 Task: Search one way flight ticket for 3 adults in first from Omaha: Eppley Airfield to Gillette: Gillette Campbell County Airport on 5-1-2023. Choice of flights is Frontier. Number of bags: 11 checked bags. Price is upto 82000. Outbound departure time preference is 22:15.
Action: Mouse moved to (223, 343)
Screenshot: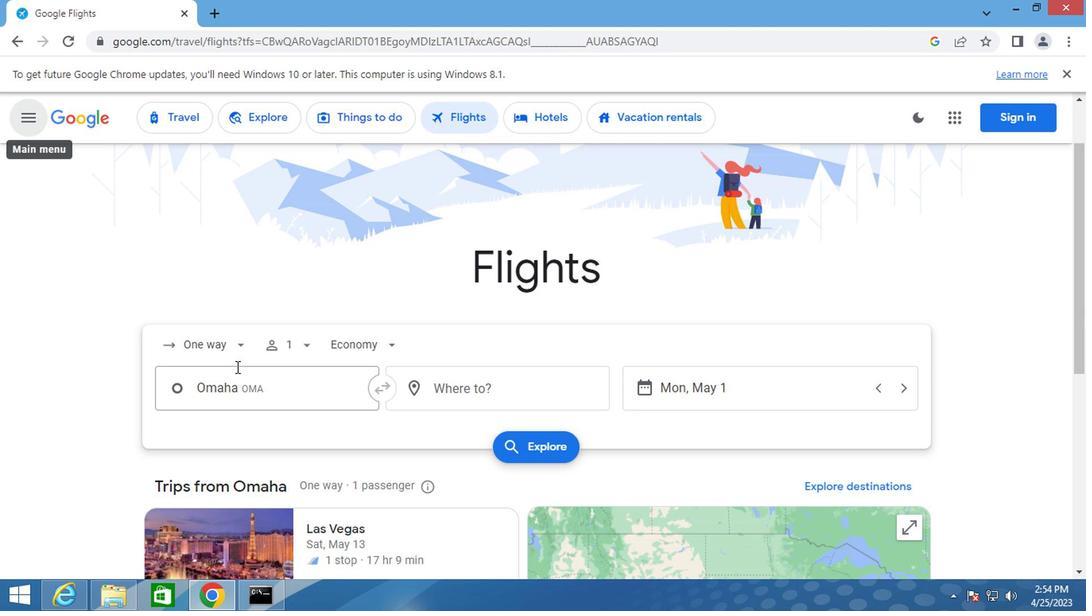 
Action: Mouse pressed left at (223, 343)
Screenshot: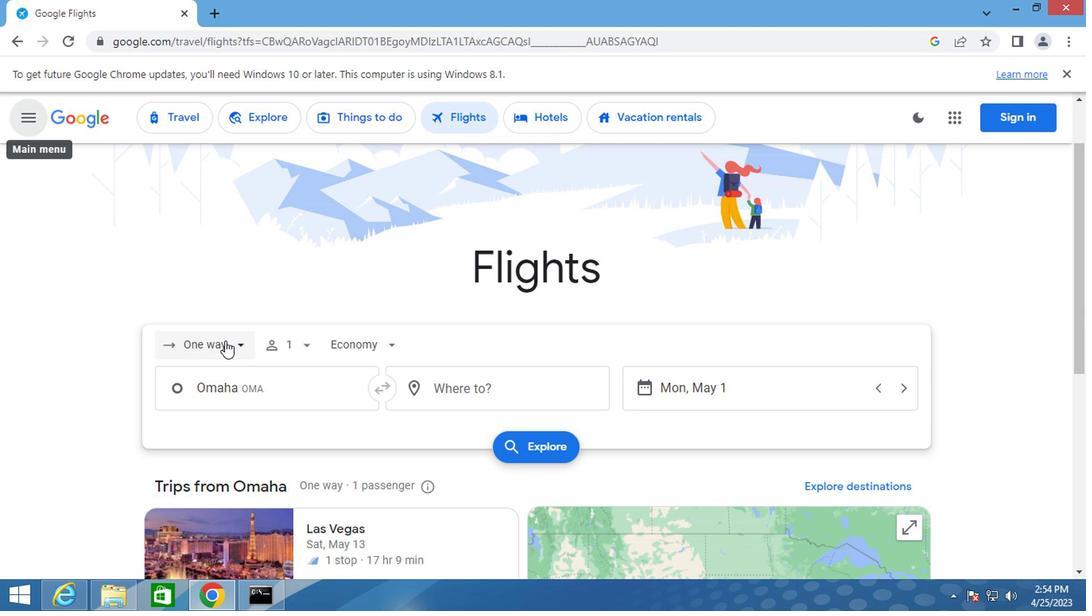 
Action: Mouse moved to (199, 420)
Screenshot: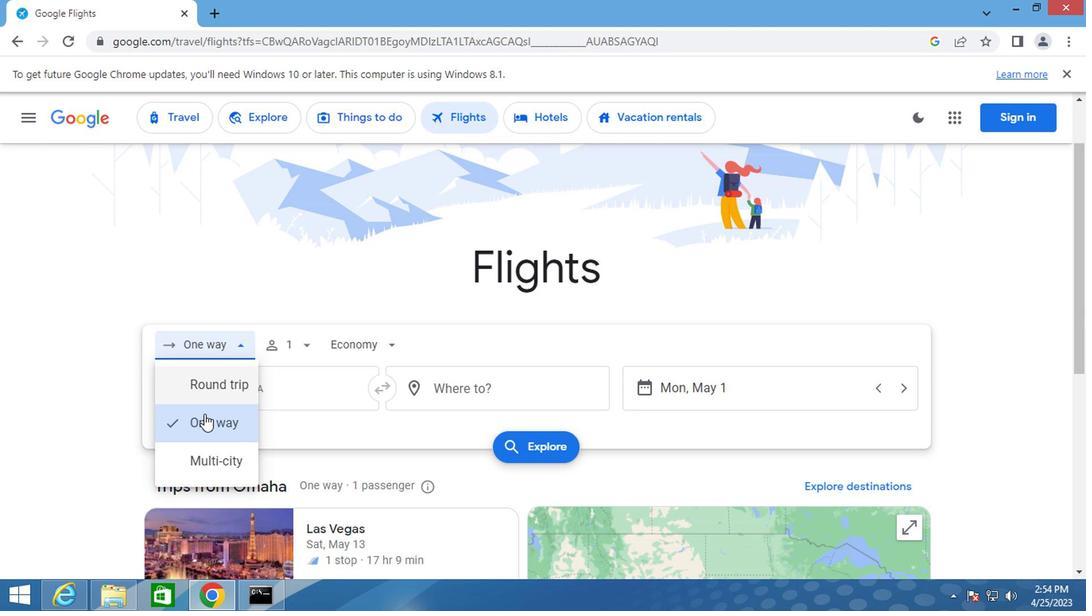 
Action: Mouse pressed left at (199, 420)
Screenshot: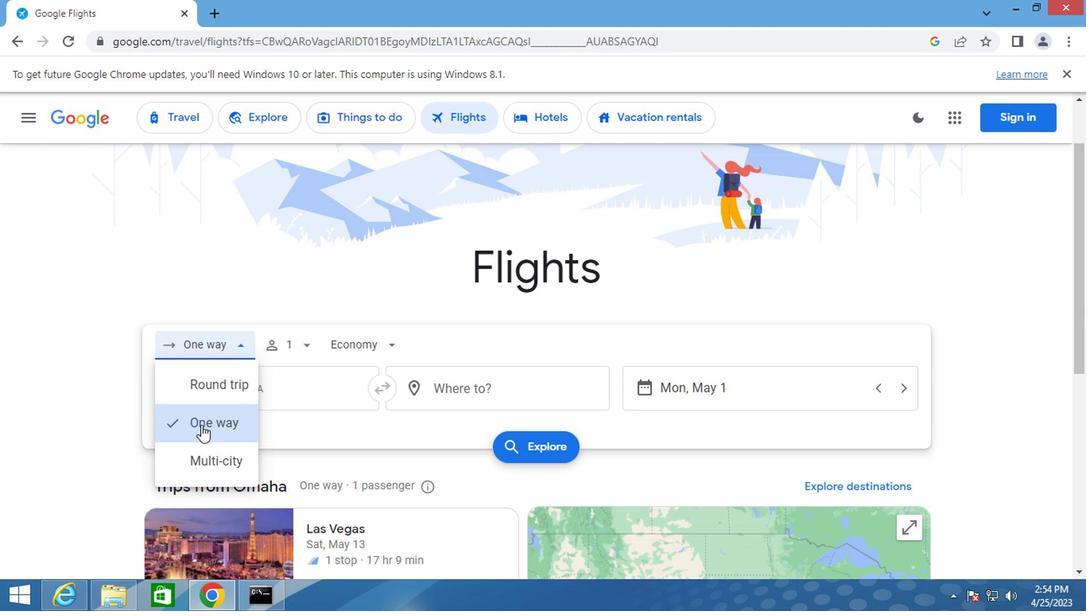 
Action: Mouse moved to (307, 349)
Screenshot: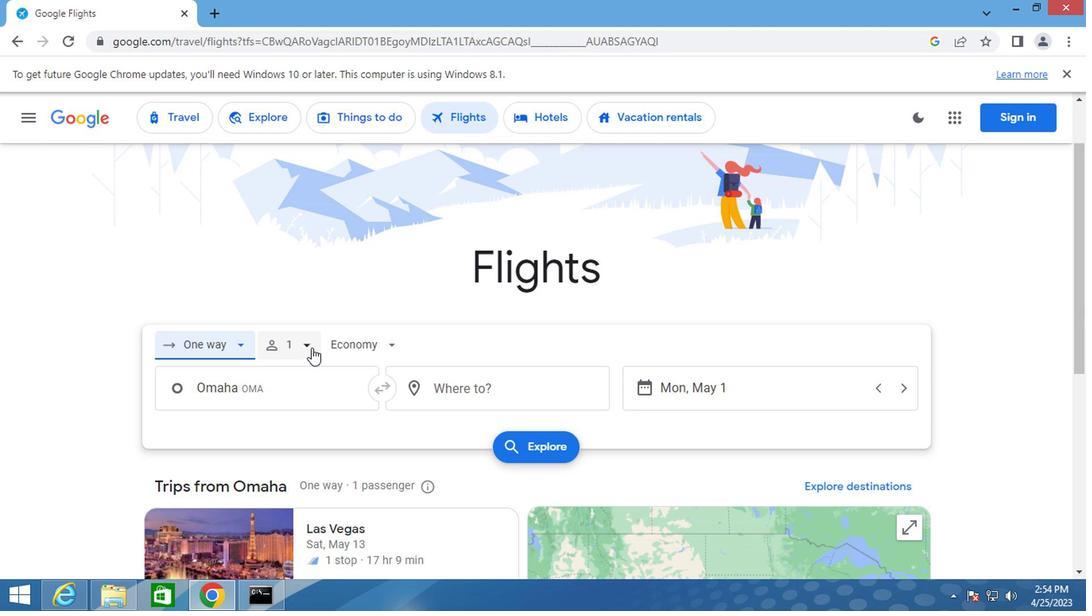 
Action: Mouse pressed left at (307, 349)
Screenshot: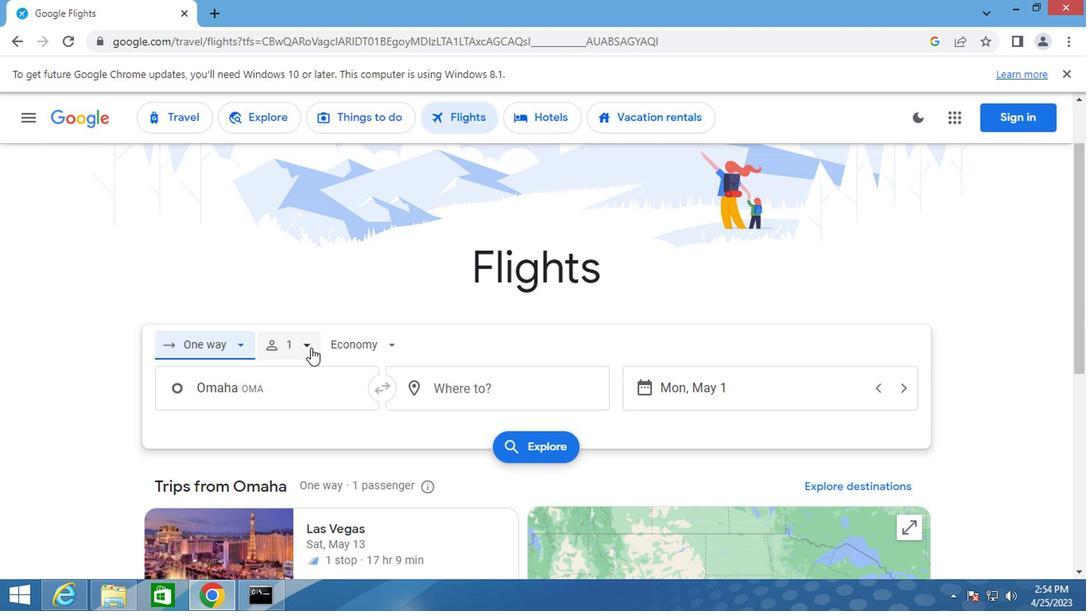 
Action: Mouse moved to (417, 380)
Screenshot: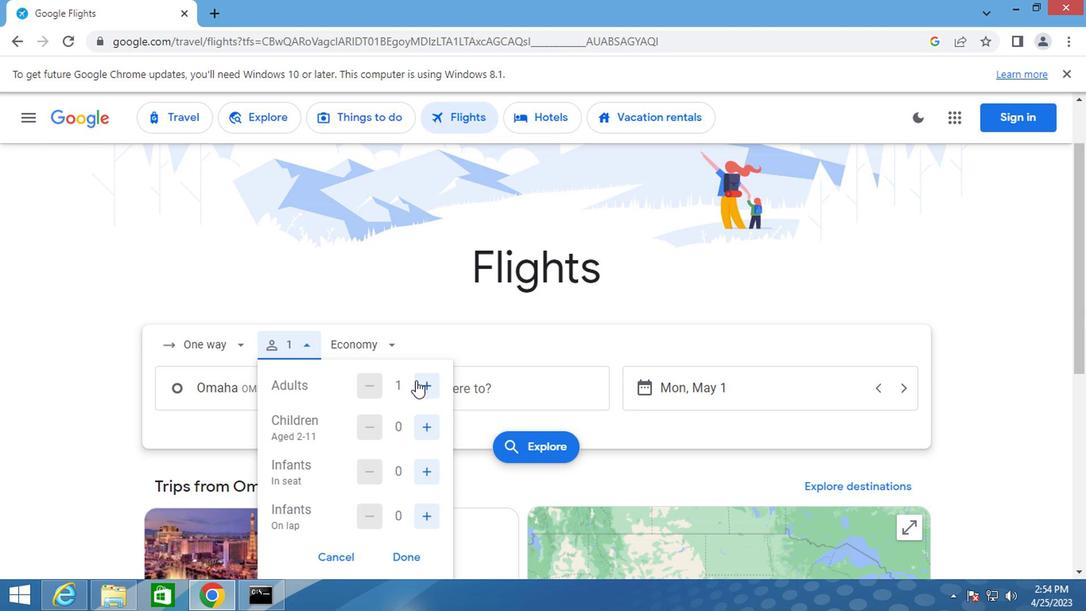 
Action: Mouse pressed left at (417, 380)
Screenshot: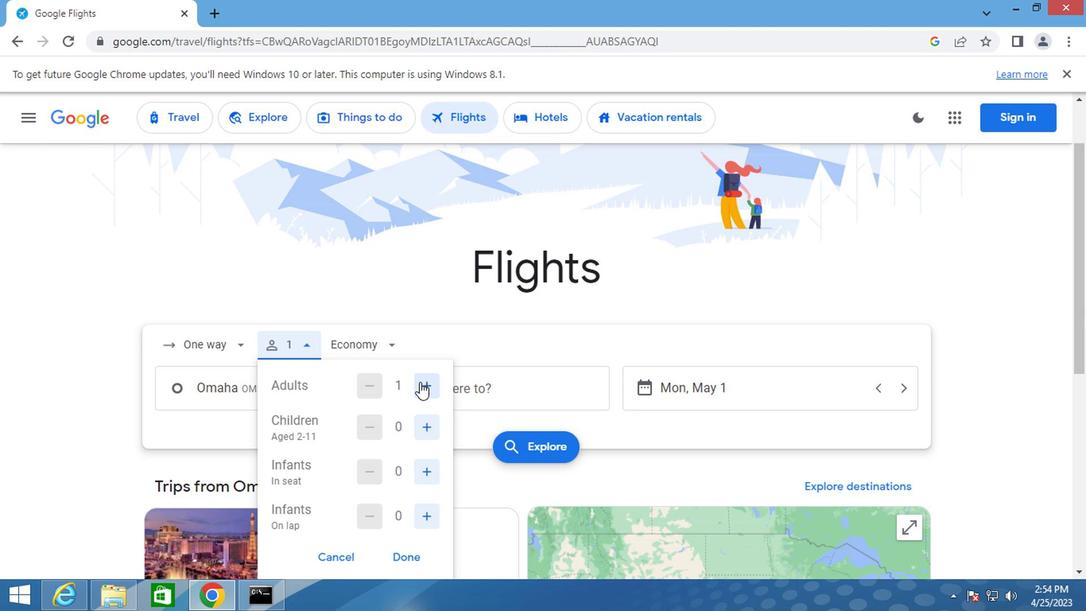 
Action: Mouse pressed left at (417, 380)
Screenshot: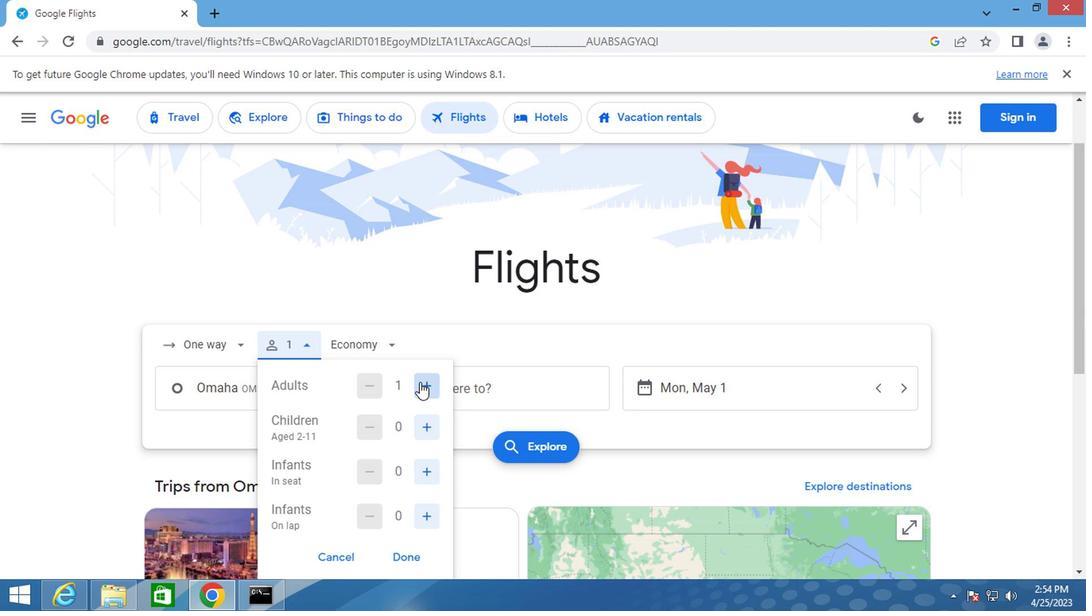 
Action: Mouse moved to (370, 353)
Screenshot: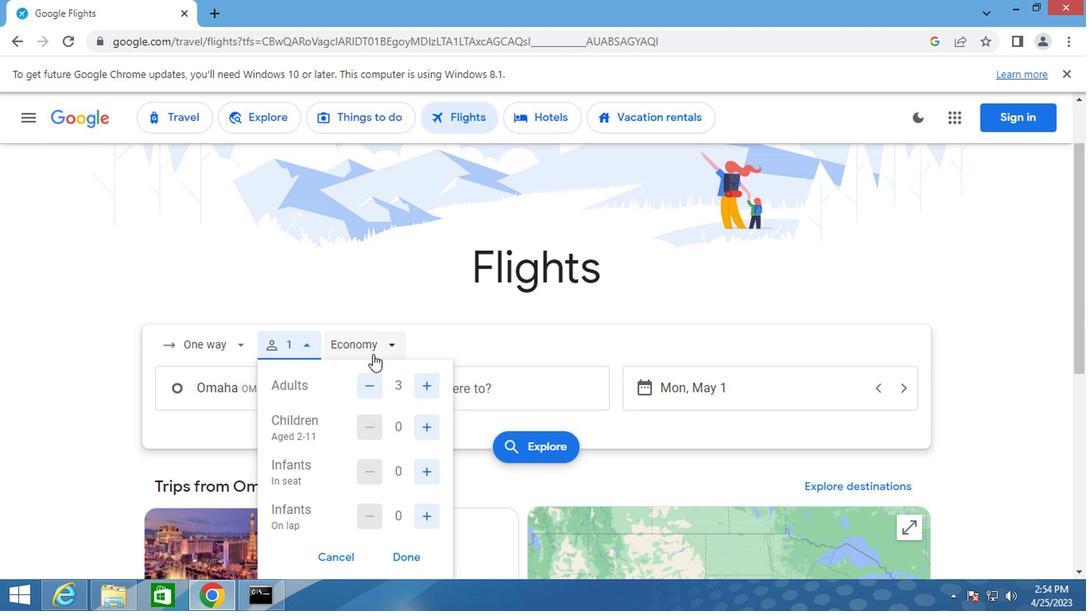 
Action: Mouse pressed left at (370, 353)
Screenshot: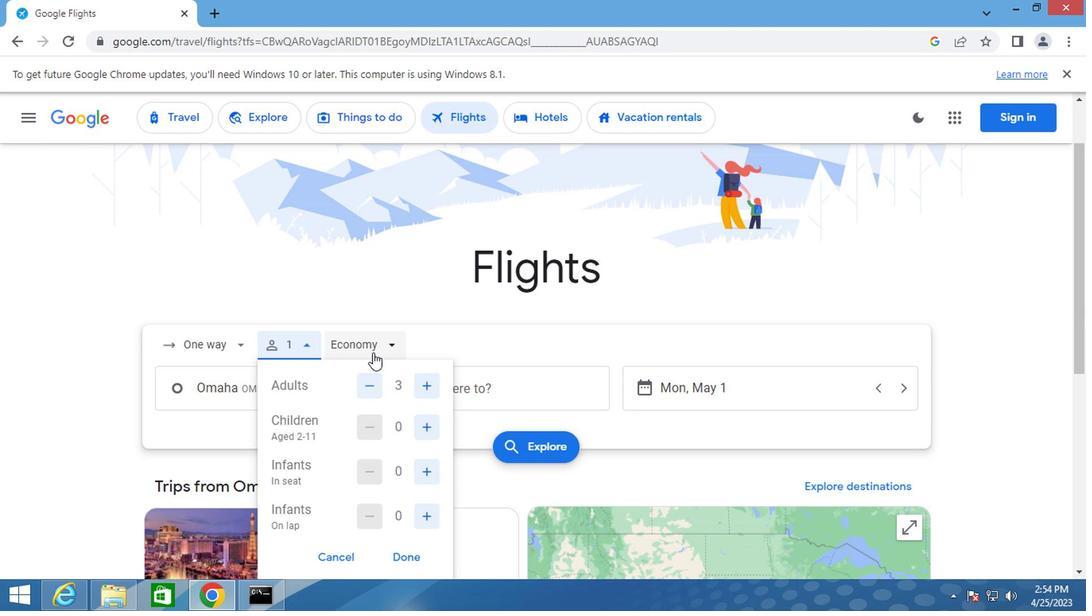 
Action: Mouse moved to (374, 499)
Screenshot: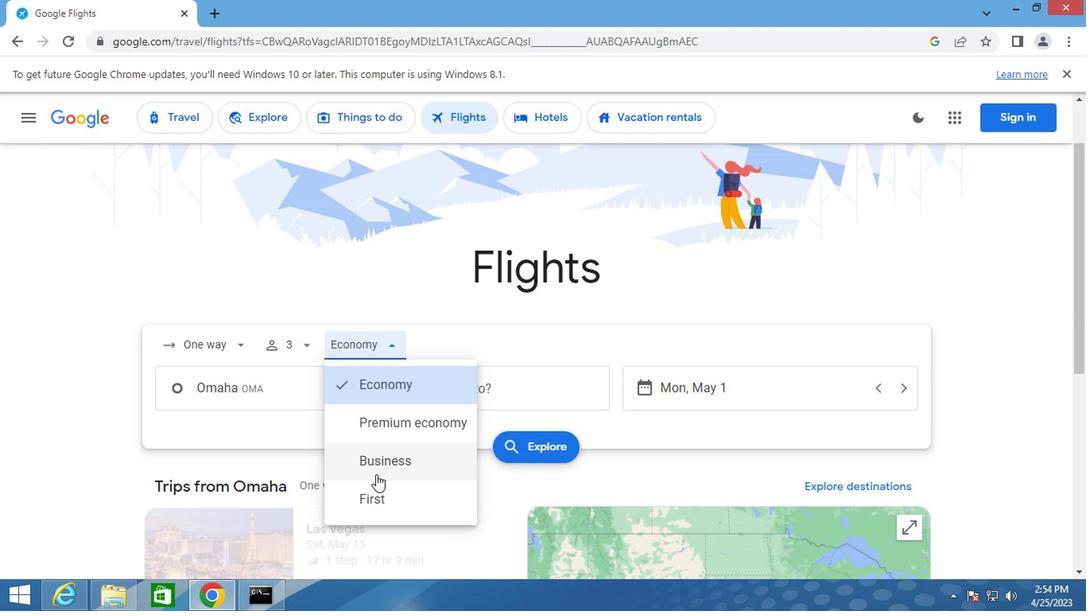
Action: Mouse pressed left at (374, 499)
Screenshot: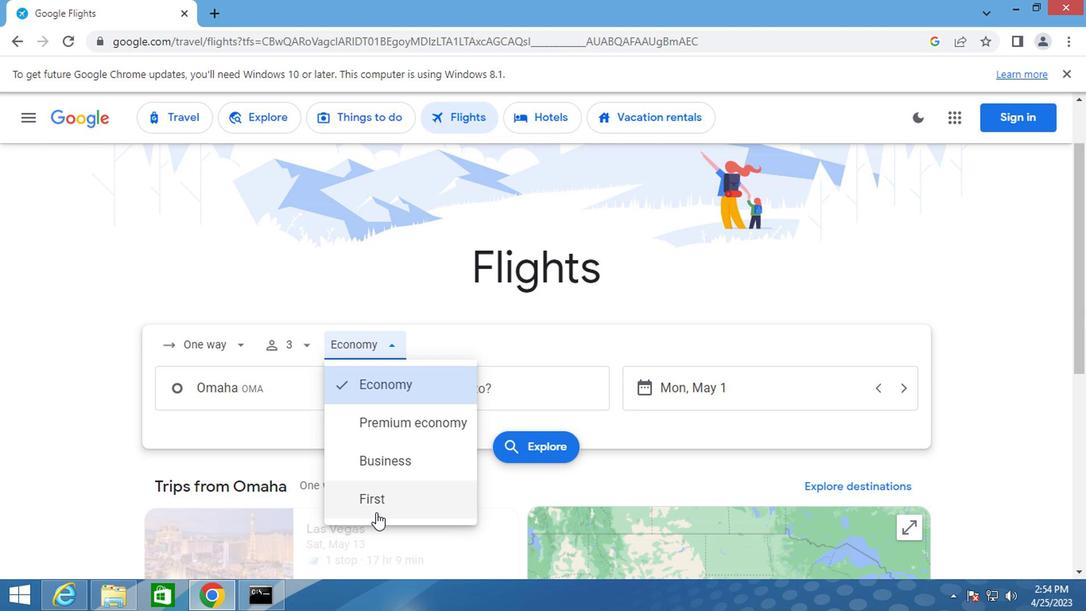 
Action: Mouse moved to (258, 401)
Screenshot: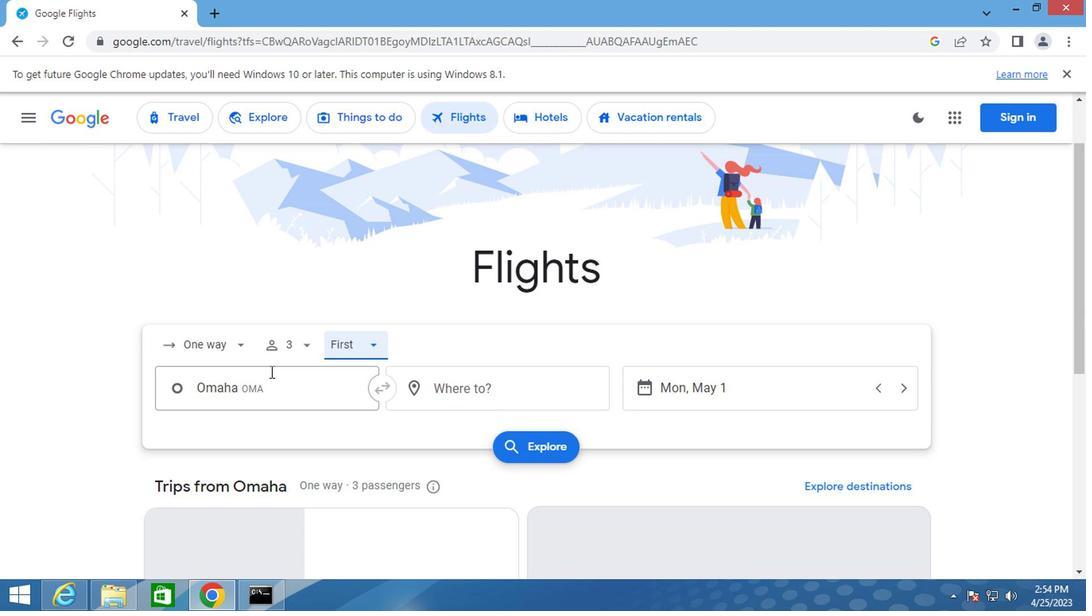 
Action: Mouse pressed left at (258, 401)
Screenshot: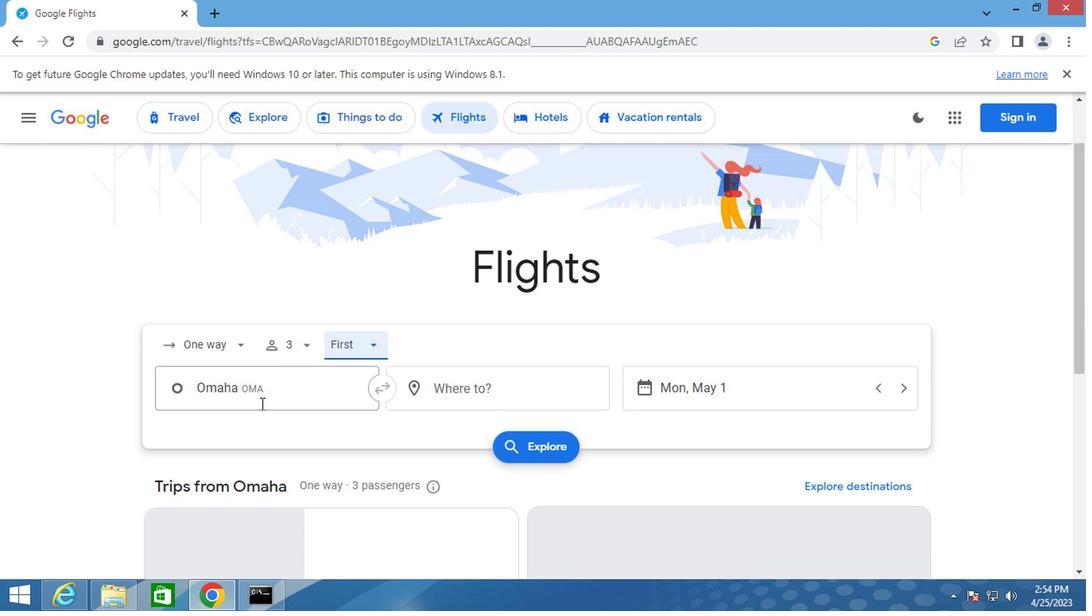 
Action: Key pressed omag<Key.backspace>ha
Screenshot: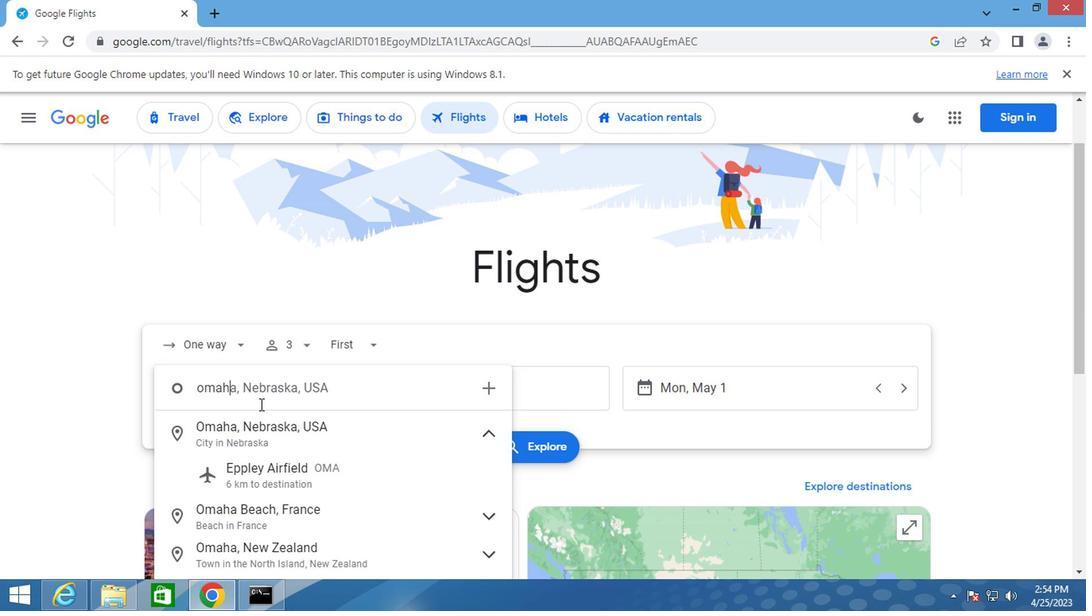 
Action: Mouse moved to (269, 456)
Screenshot: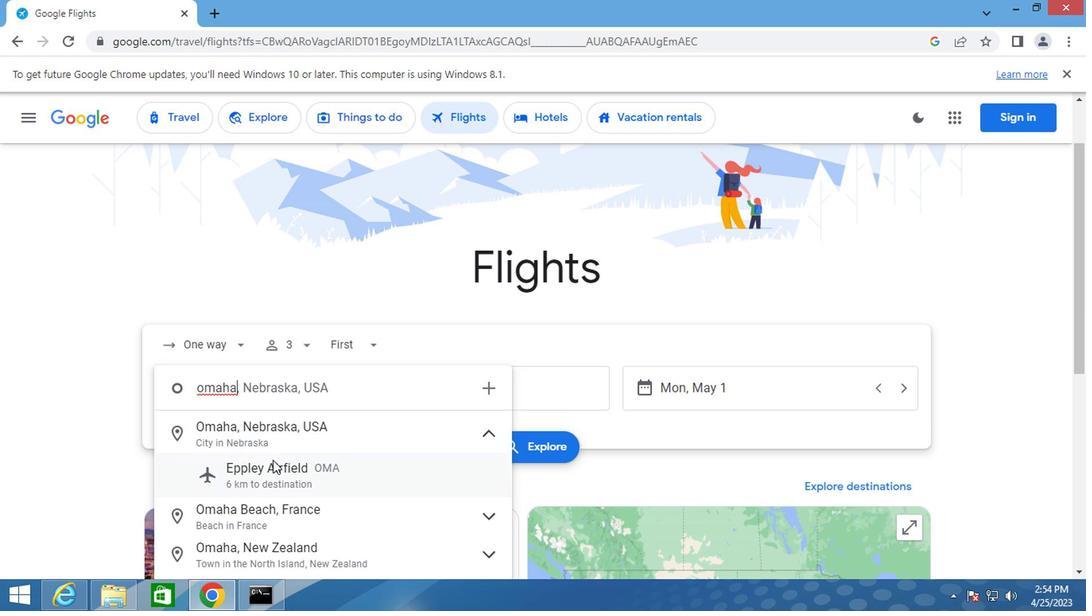 
Action: Mouse pressed left at (269, 456)
Screenshot: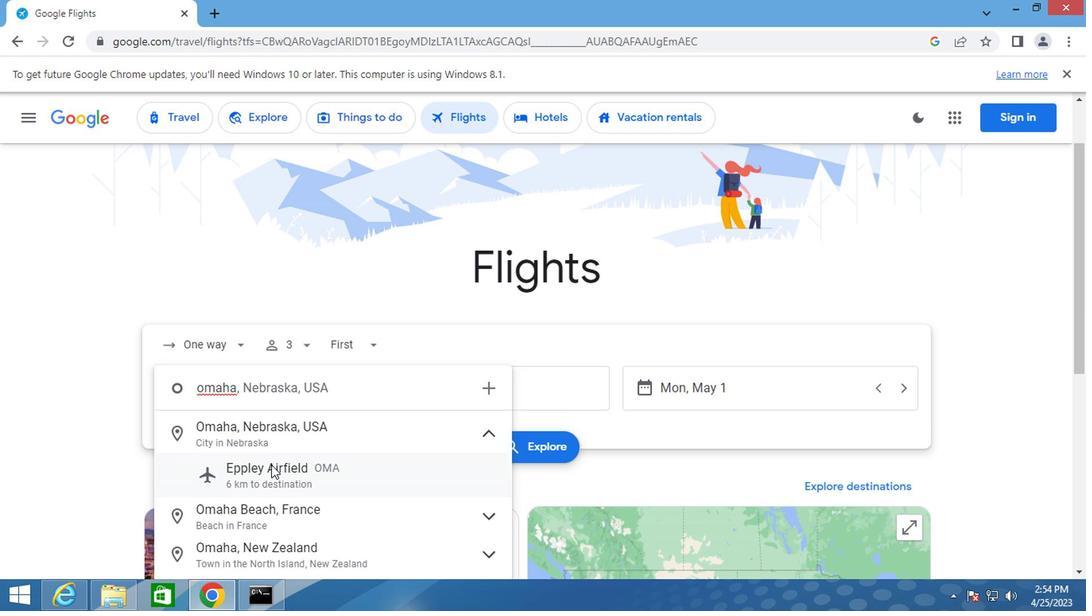 
Action: Mouse moved to (457, 391)
Screenshot: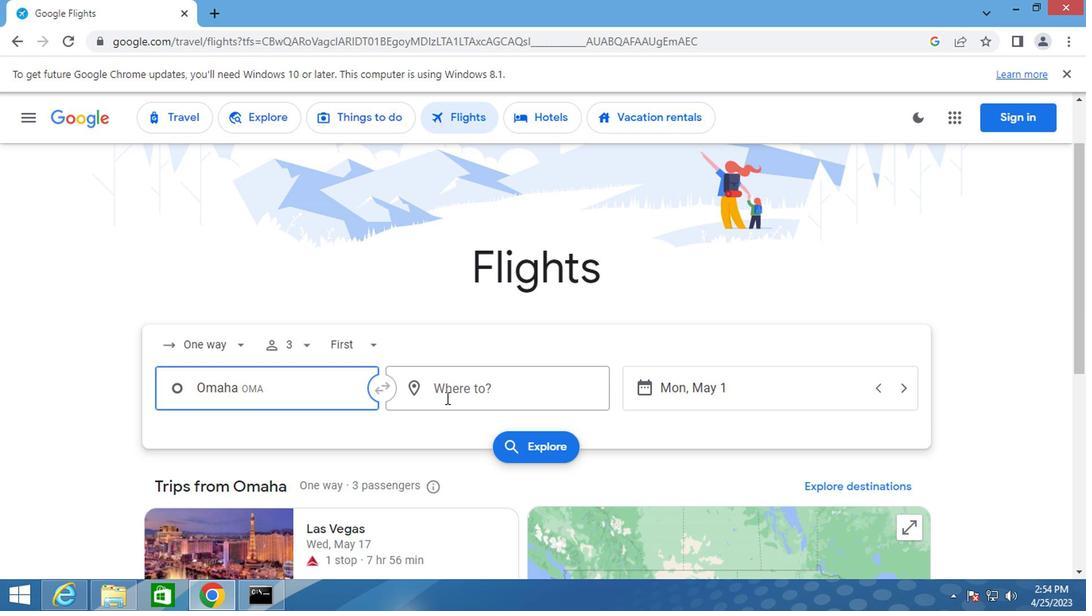 
Action: Mouse pressed left at (457, 391)
Screenshot: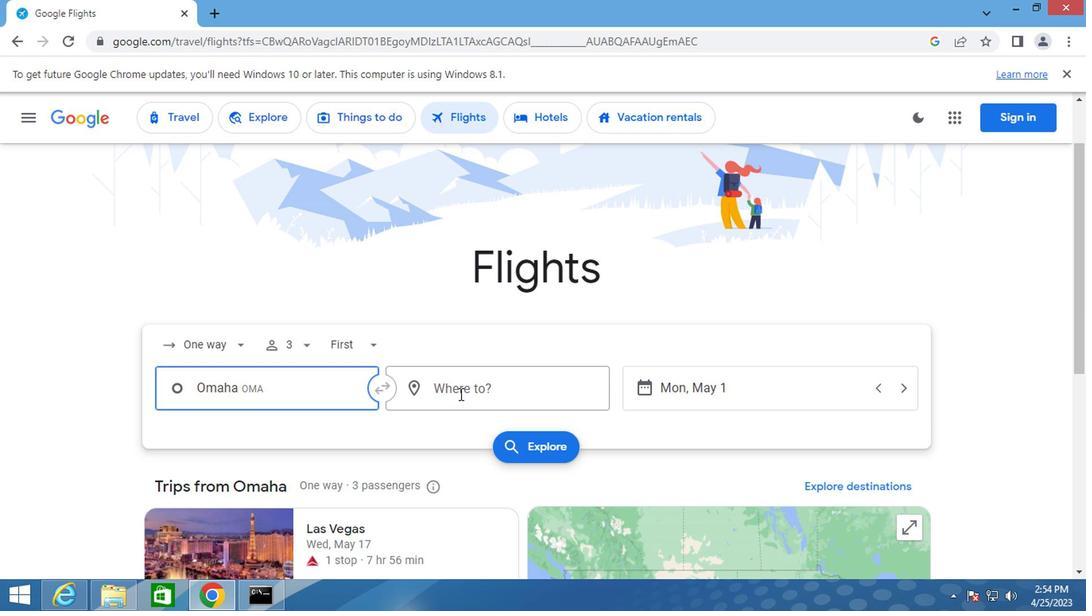 
Action: Key pressed gillette
Screenshot: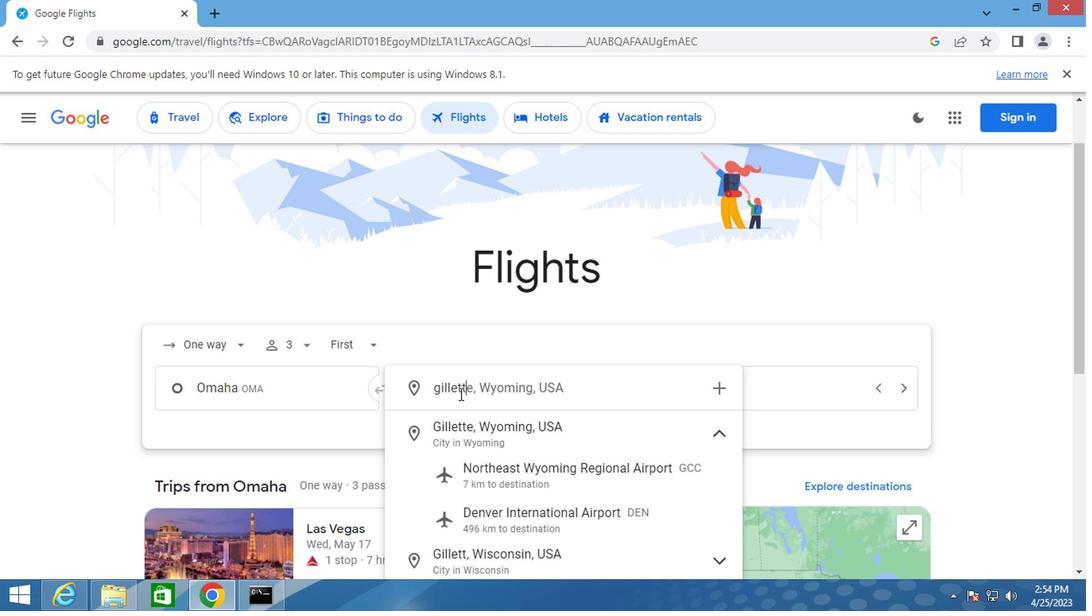 
Action: Mouse moved to (497, 456)
Screenshot: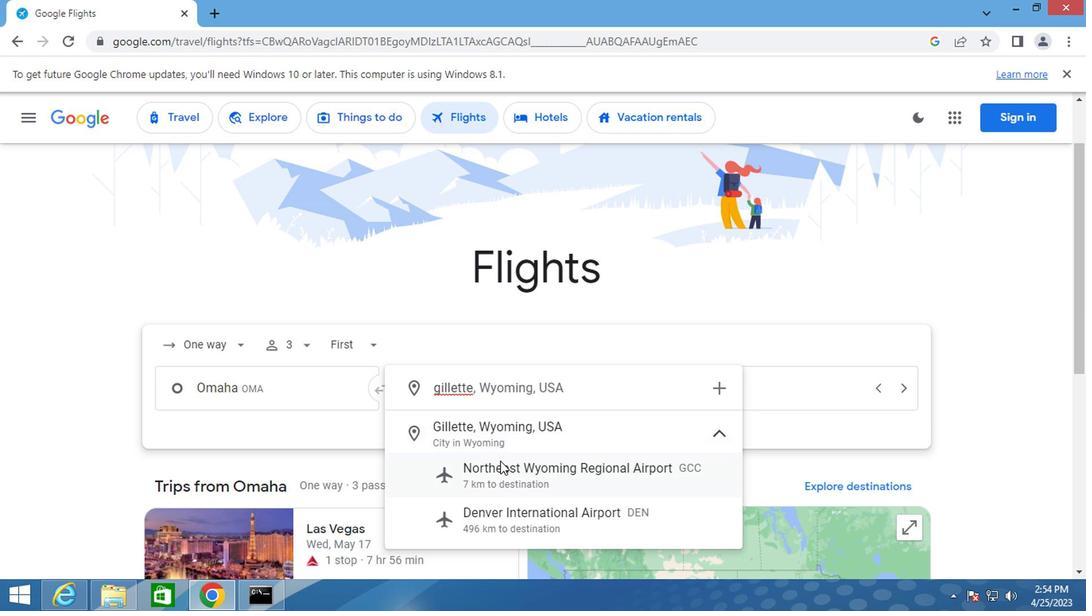 
Action: Mouse pressed left at (497, 456)
Screenshot: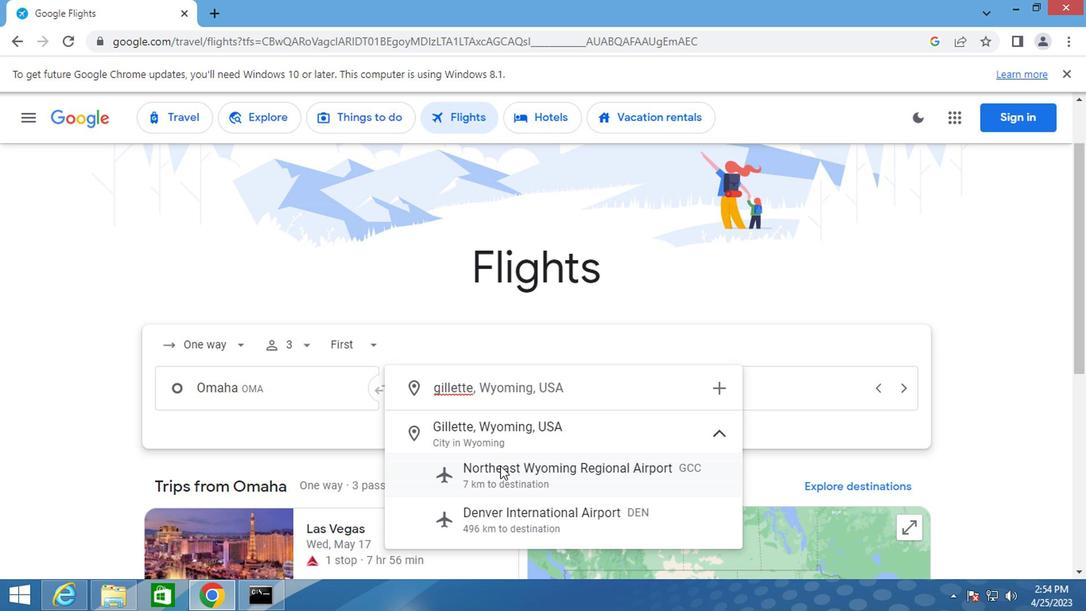 
Action: Mouse moved to (670, 391)
Screenshot: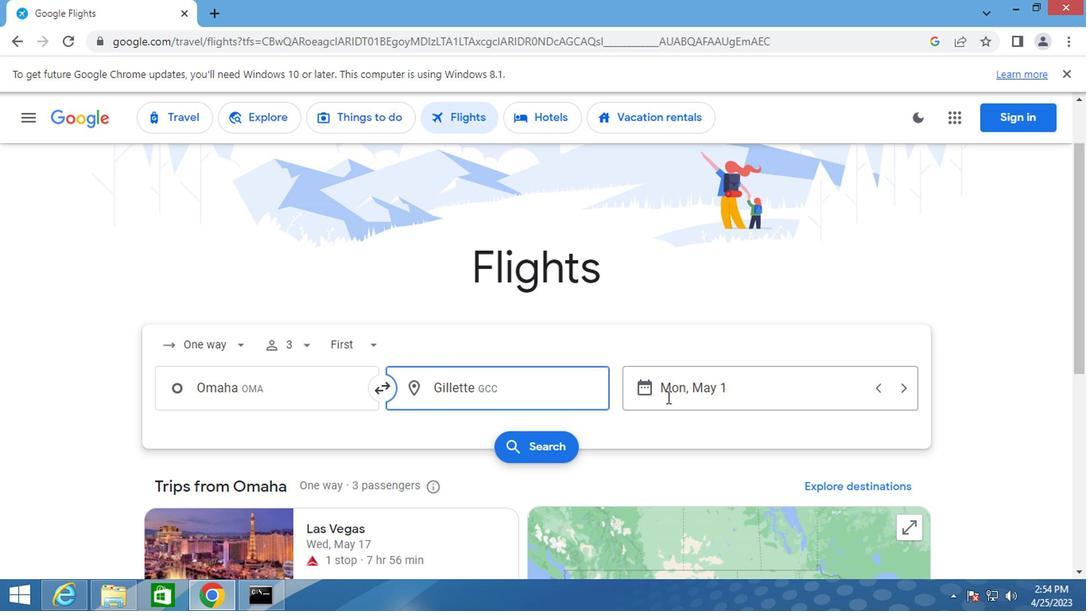 
Action: Mouse pressed left at (670, 391)
Screenshot: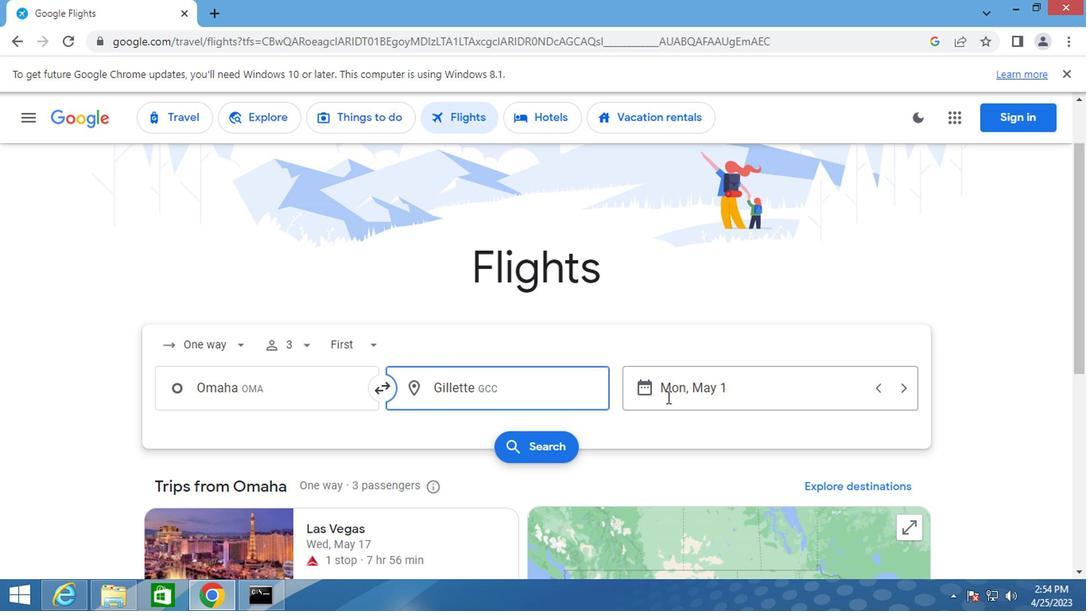 
Action: Mouse moved to (695, 302)
Screenshot: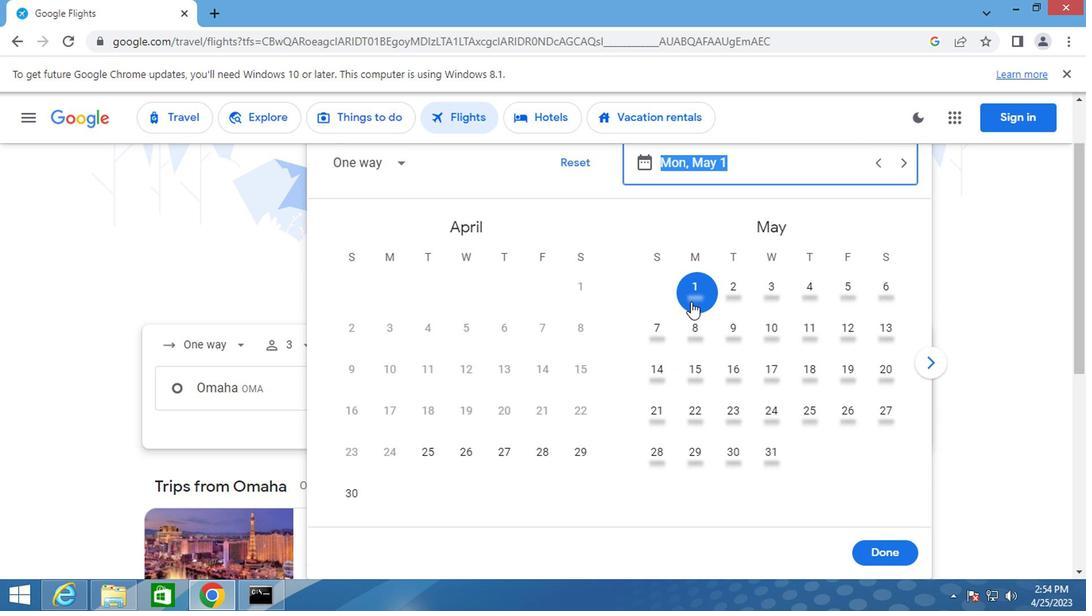 
Action: Mouse pressed left at (695, 302)
Screenshot: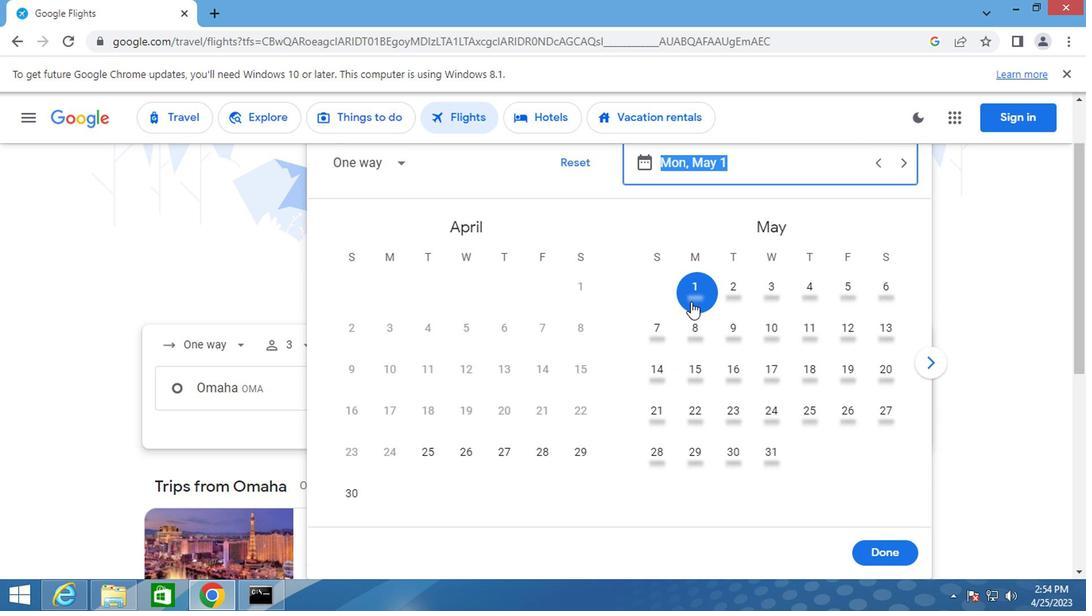 
Action: Mouse moved to (872, 531)
Screenshot: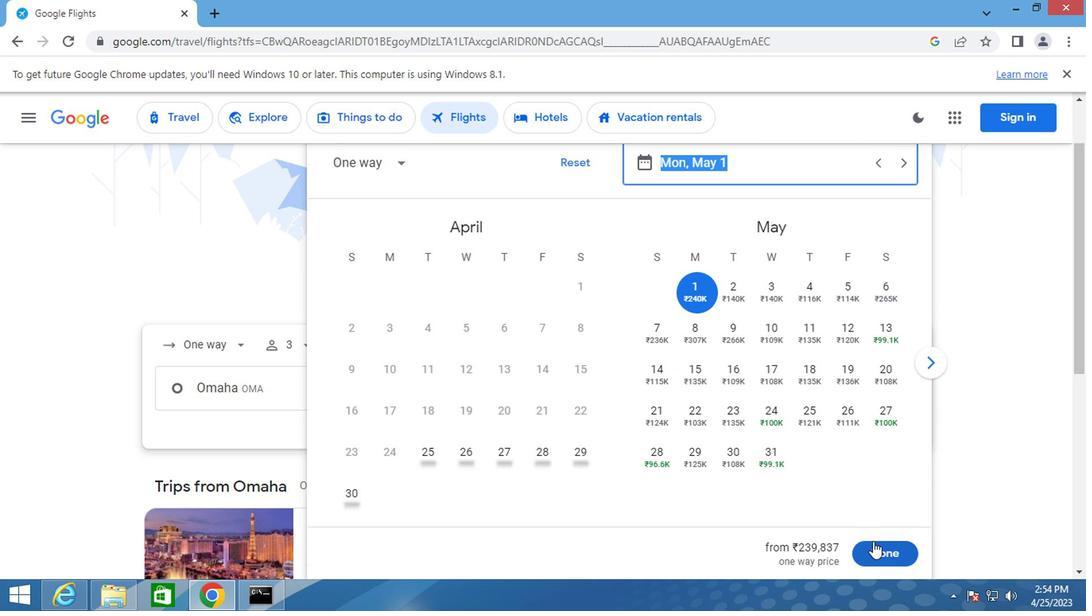 
Action: Mouse pressed left at (872, 531)
Screenshot: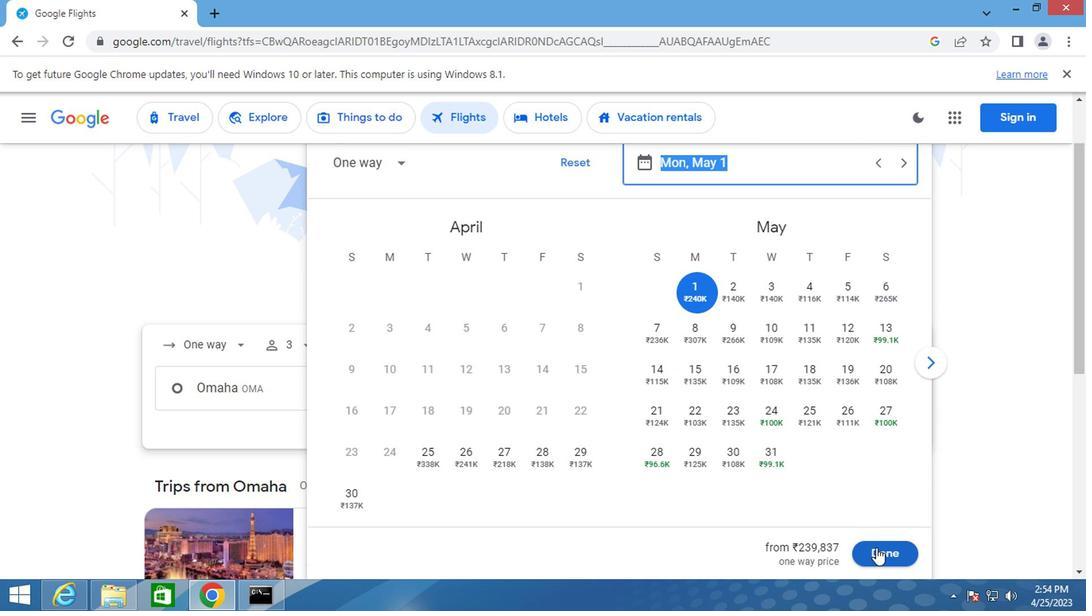 
Action: Mouse moved to (538, 440)
Screenshot: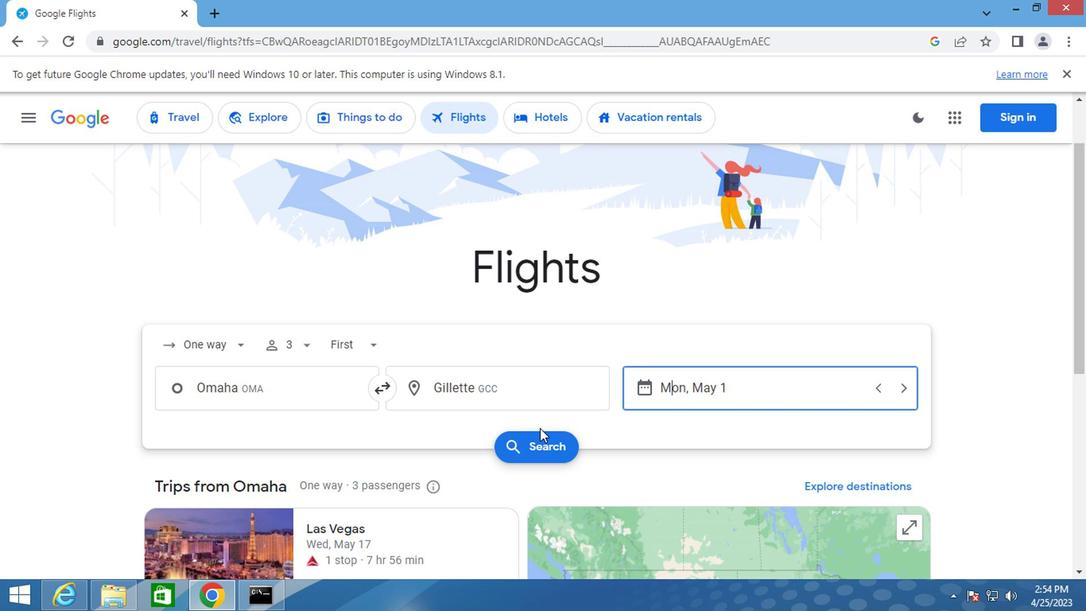 
Action: Mouse pressed left at (538, 440)
Screenshot: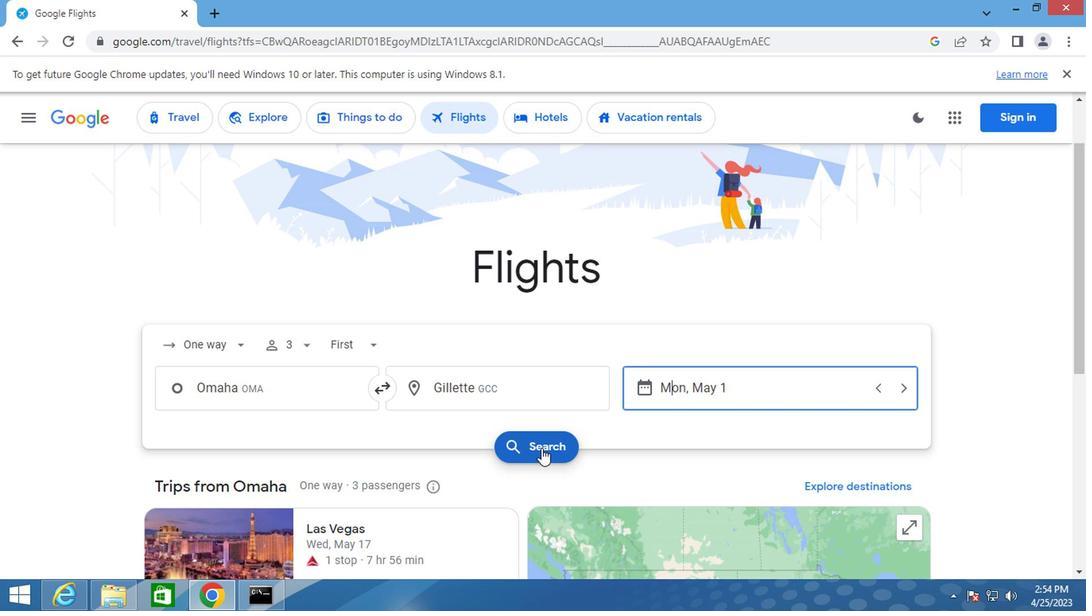 
Action: Mouse moved to (170, 271)
Screenshot: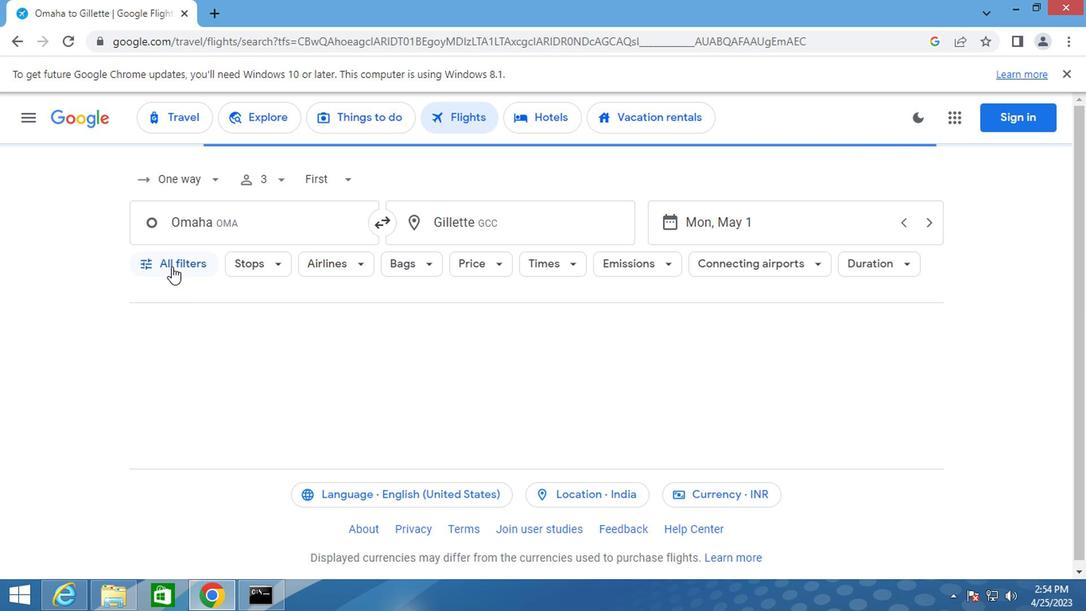 
Action: Mouse pressed left at (170, 271)
Screenshot: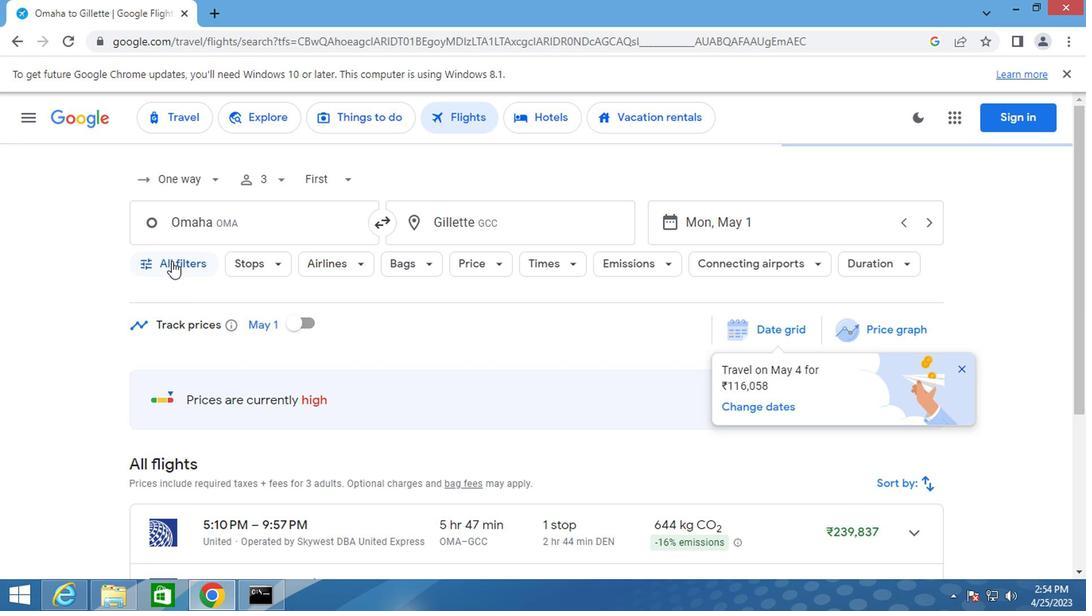 
Action: Mouse moved to (221, 404)
Screenshot: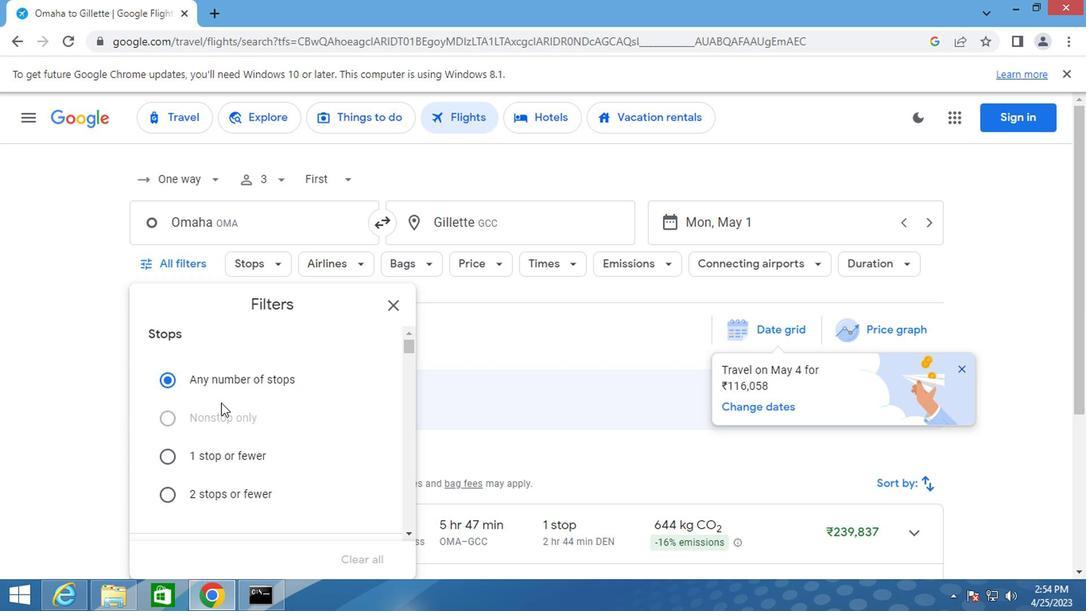 
Action: Mouse scrolled (221, 403) with delta (0, 0)
Screenshot: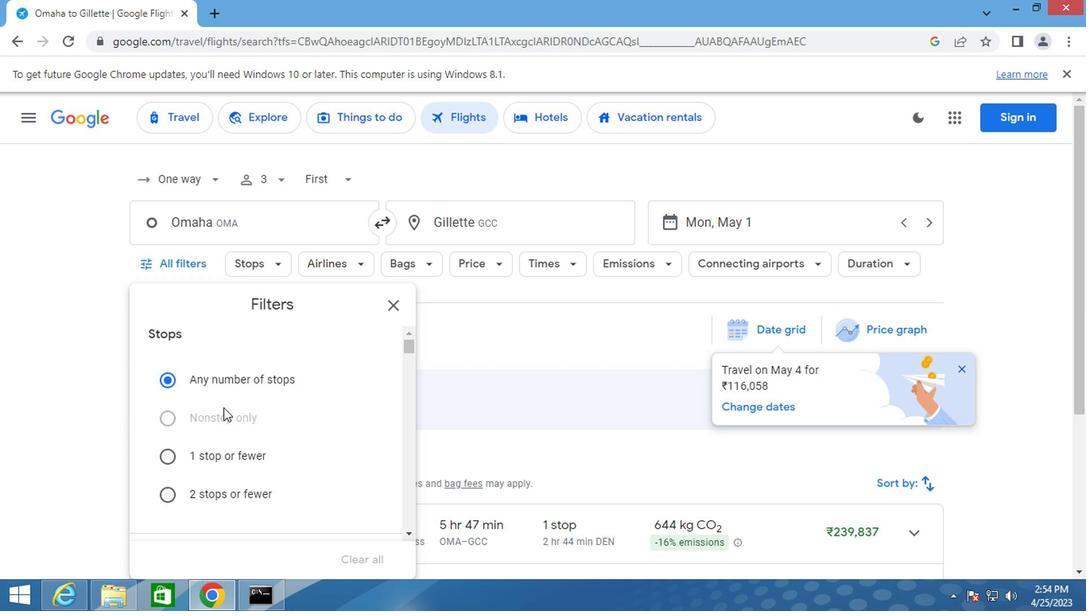 
Action: Mouse scrolled (221, 403) with delta (0, 0)
Screenshot: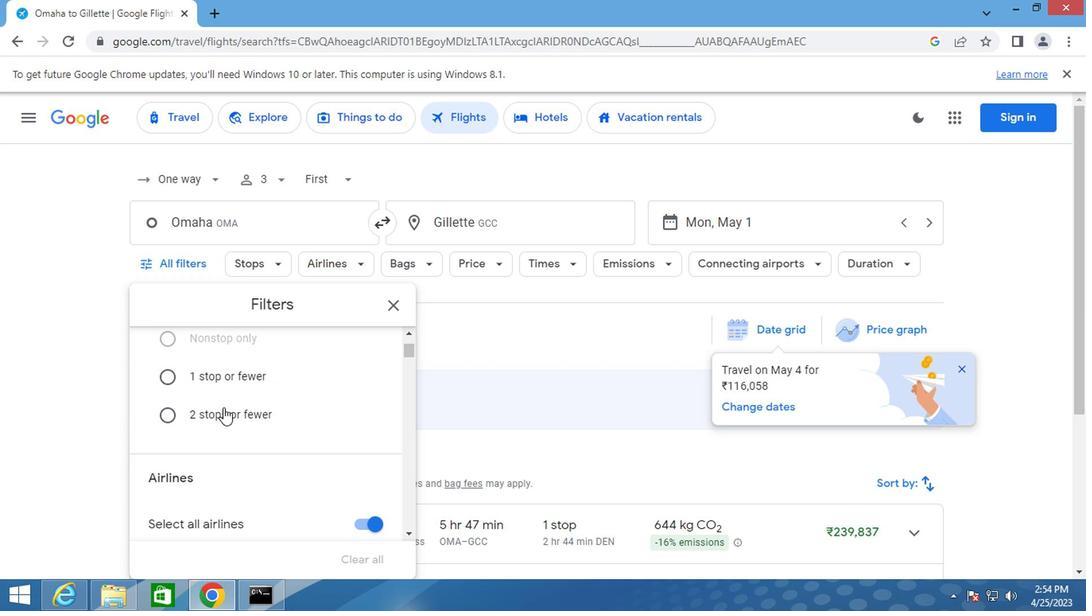 
Action: Mouse scrolled (221, 403) with delta (0, 0)
Screenshot: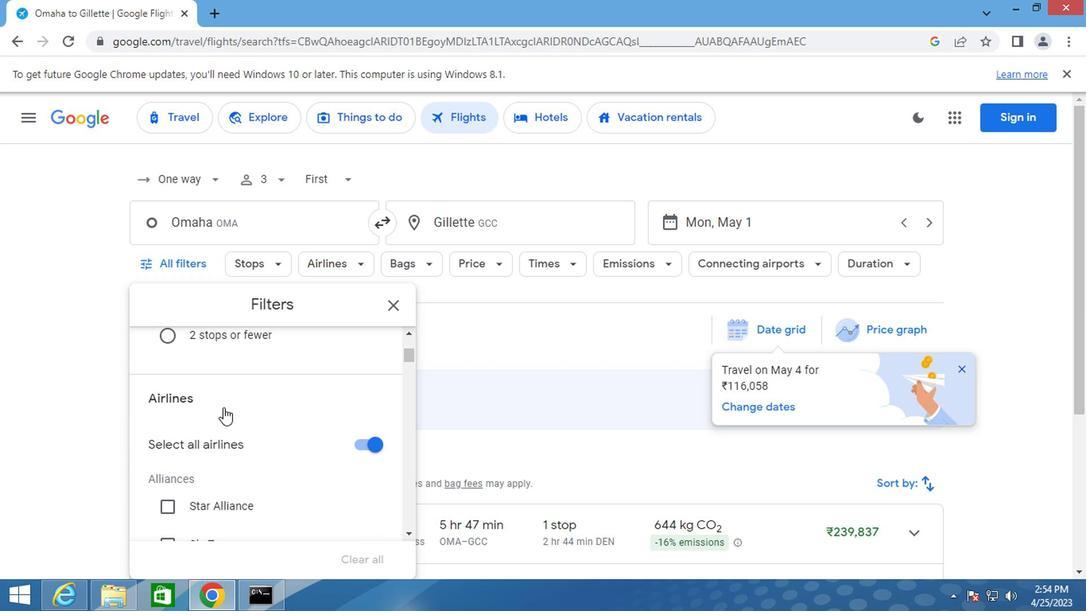 
Action: Mouse scrolled (221, 403) with delta (0, 0)
Screenshot: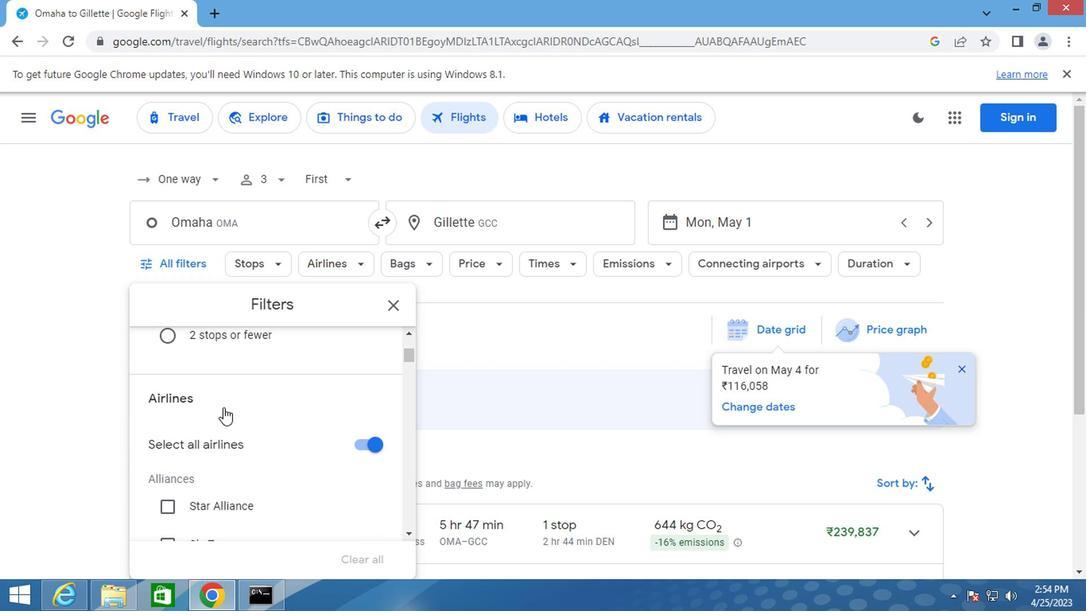 
Action: Mouse scrolled (221, 403) with delta (0, 0)
Screenshot: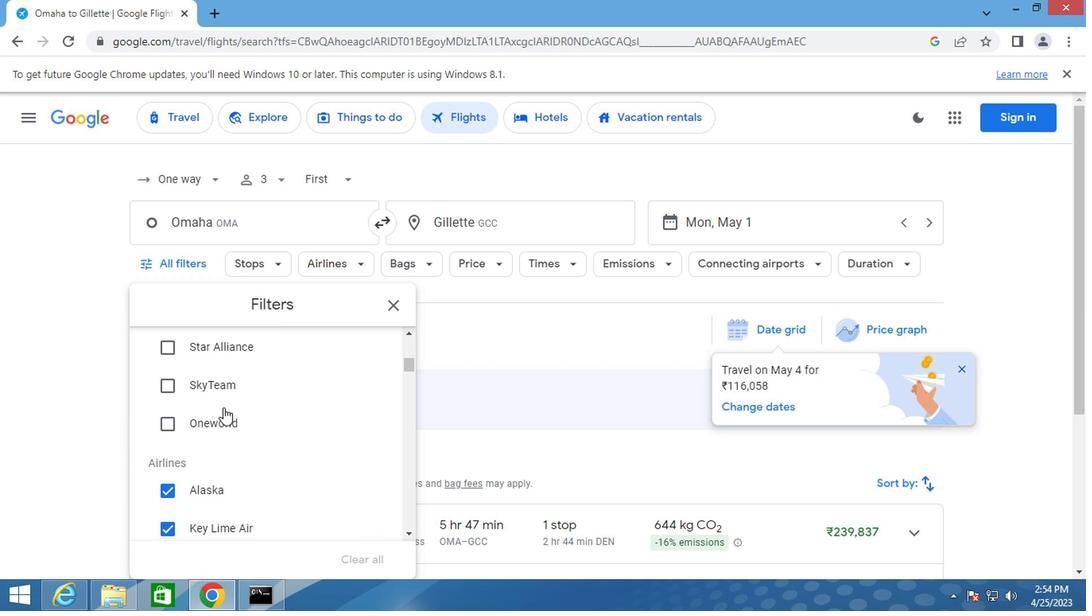 
Action: Mouse scrolled (221, 403) with delta (0, 0)
Screenshot: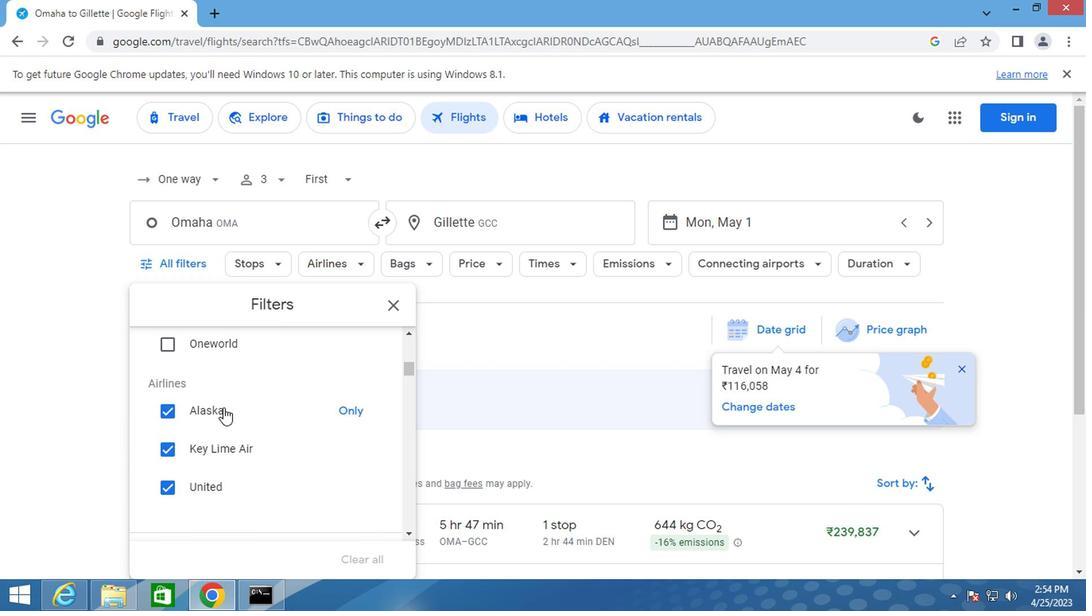 
Action: Mouse scrolled (221, 403) with delta (0, 0)
Screenshot: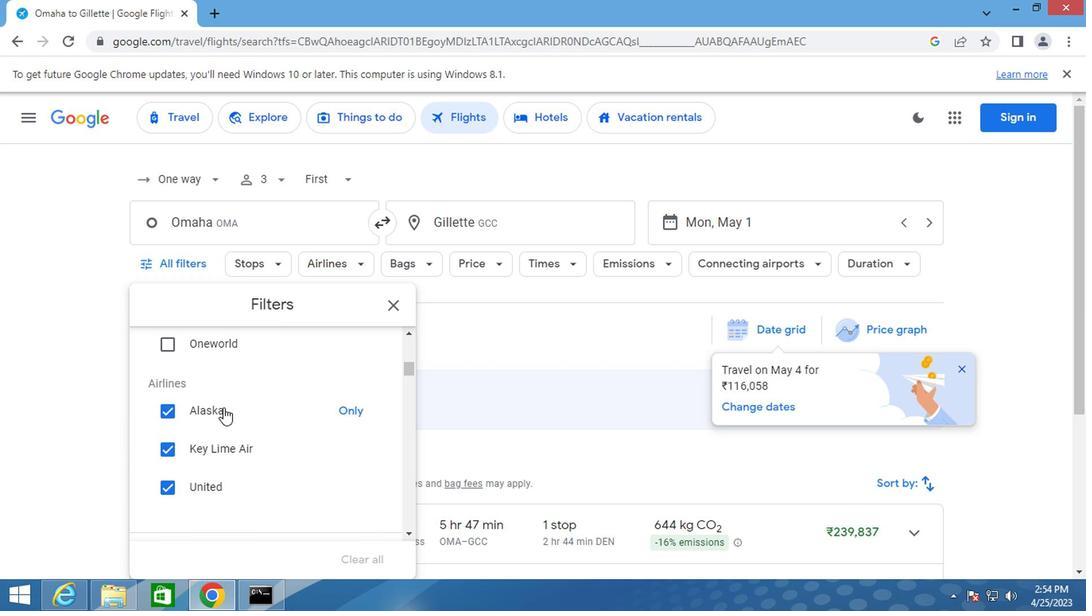 
Action: Mouse scrolled (221, 403) with delta (0, 0)
Screenshot: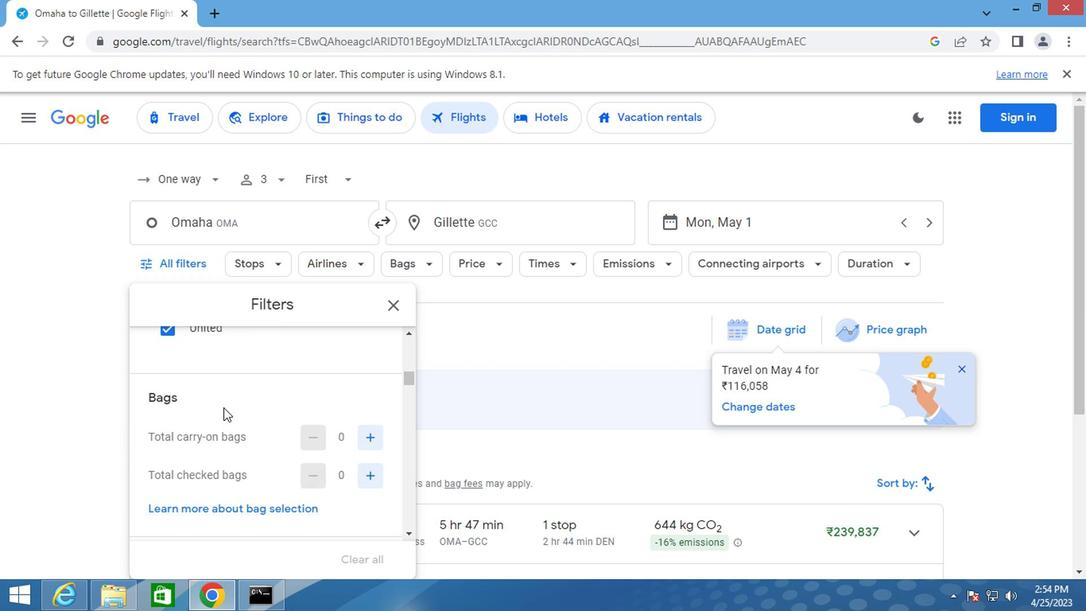 
Action: Mouse moved to (364, 388)
Screenshot: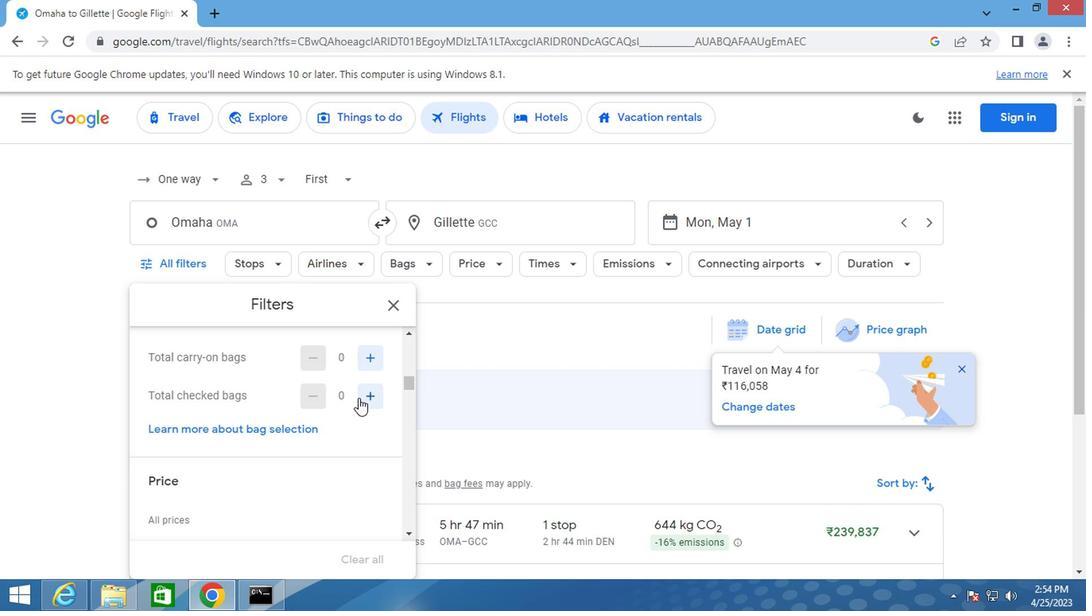 
Action: Mouse pressed left at (364, 388)
Screenshot: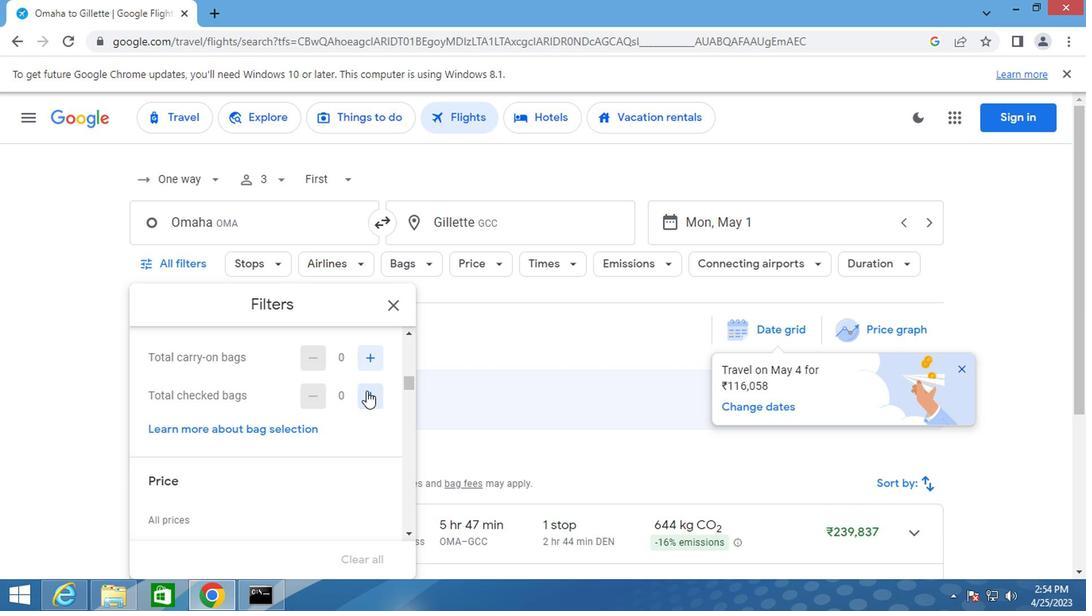 
Action: Mouse pressed left at (364, 388)
Screenshot: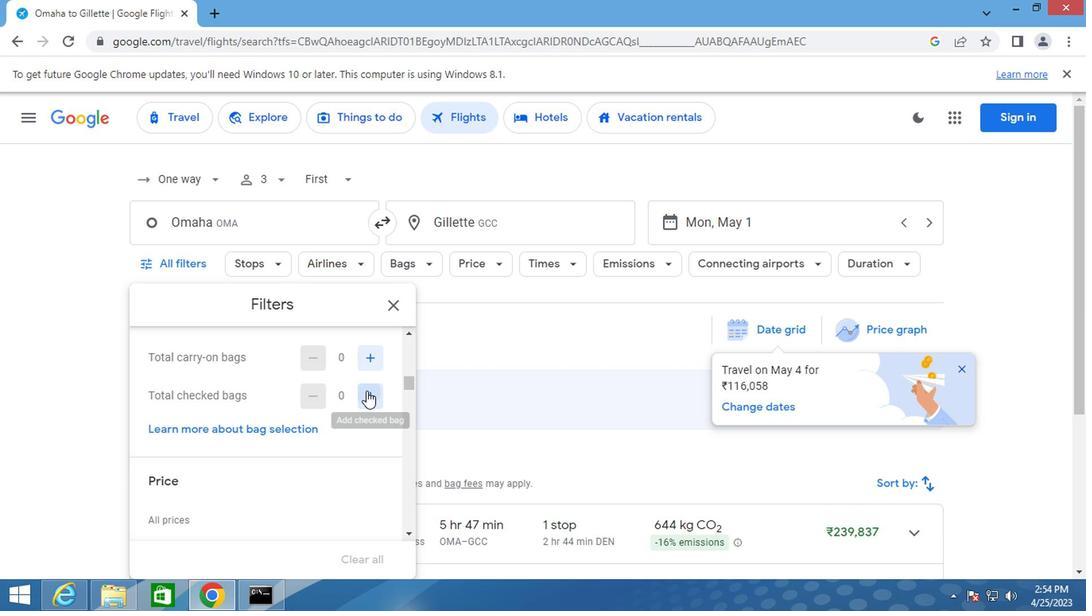 
Action: Mouse pressed left at (364, 388)
Screenshot: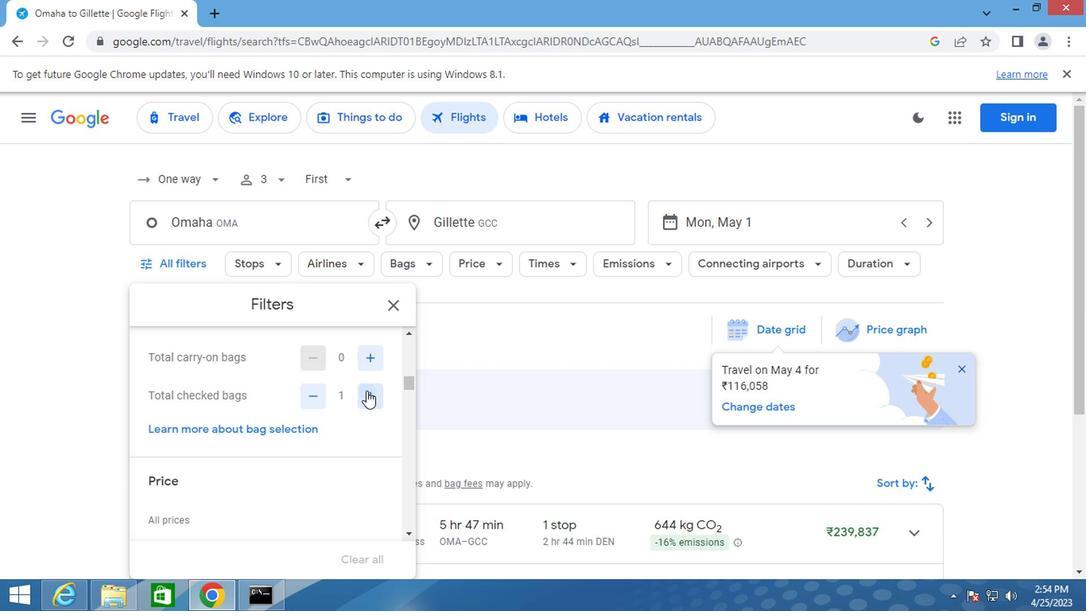 
Action: Mouse pressed left at (364, 388)
Screenshot: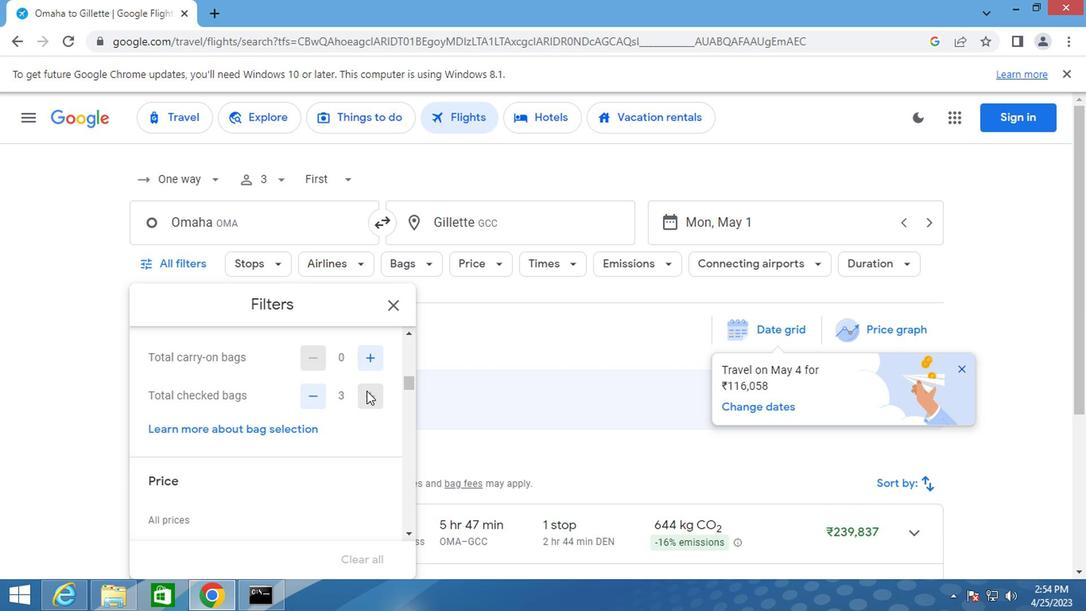 
Action: Mouse pressed left at (364, 388)
Screenshot: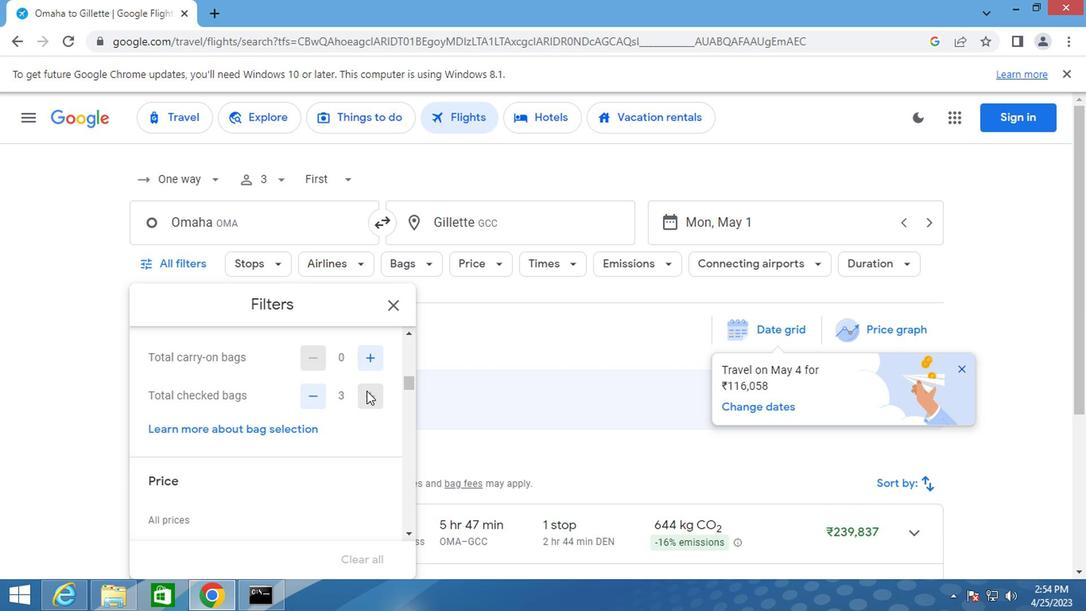 
Action: Mouse pressed left at (364, 388)
Screenshot: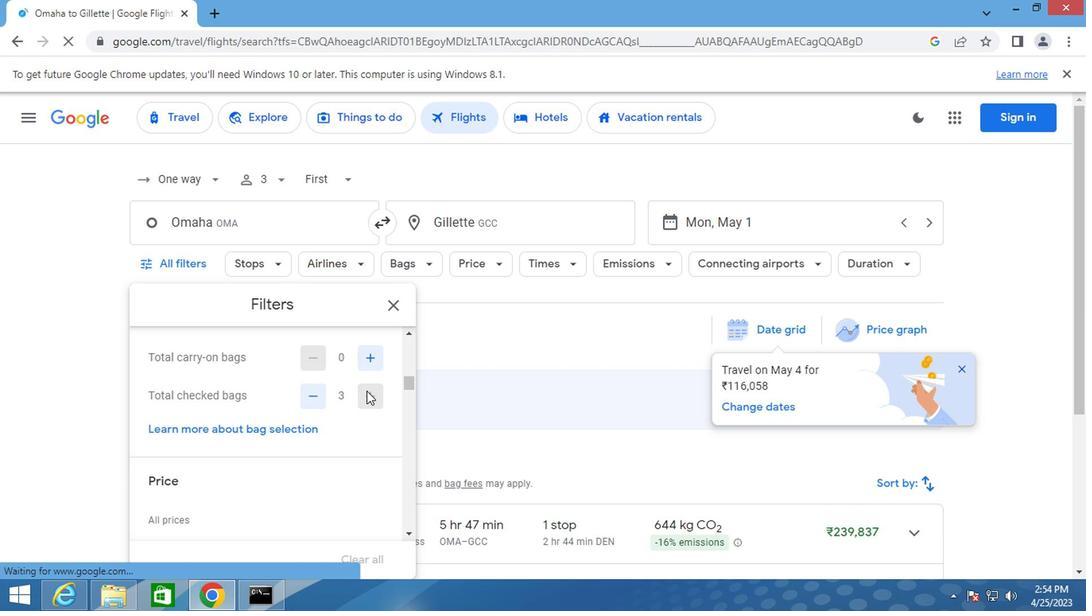 
Action: Mouse pressed left at (364, 388)
Screenshot: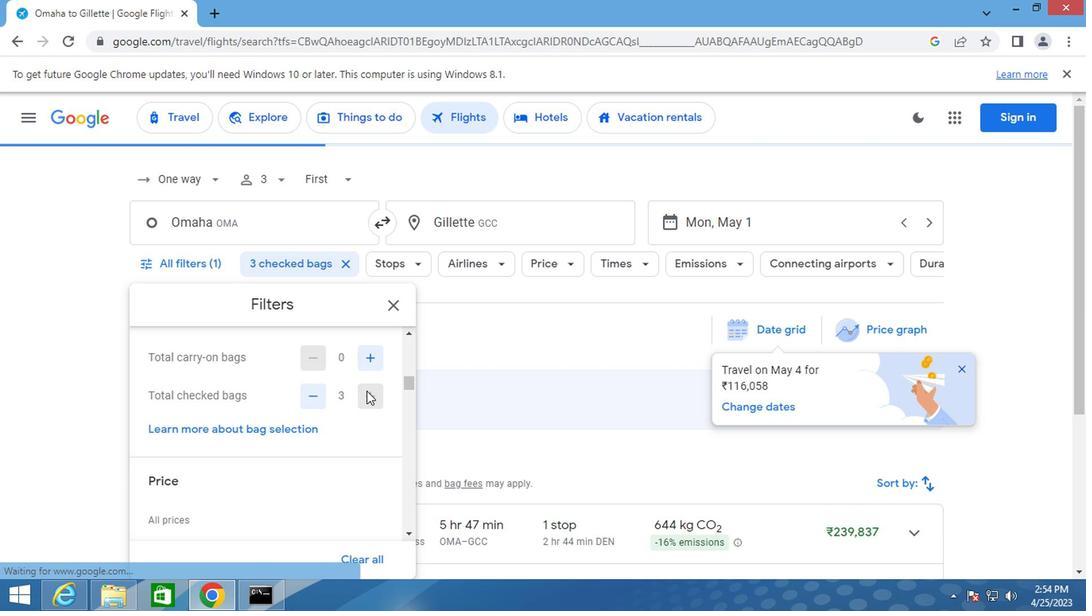 
Action: Mouse pressed left at (364, 388)
Screenshot: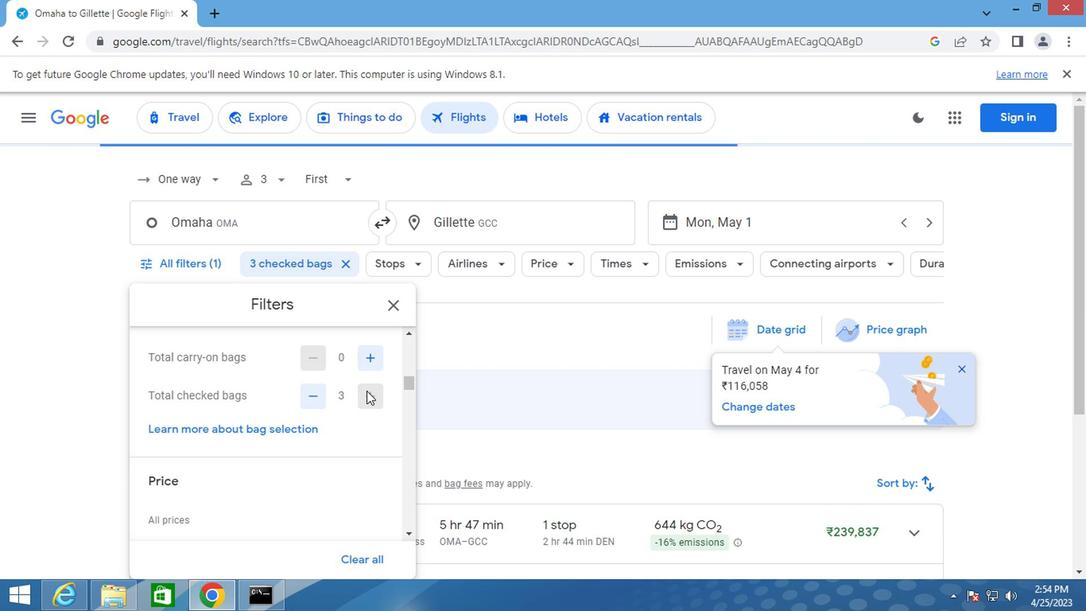 
Action: Mouse moved to (368, 396)
Screenshot: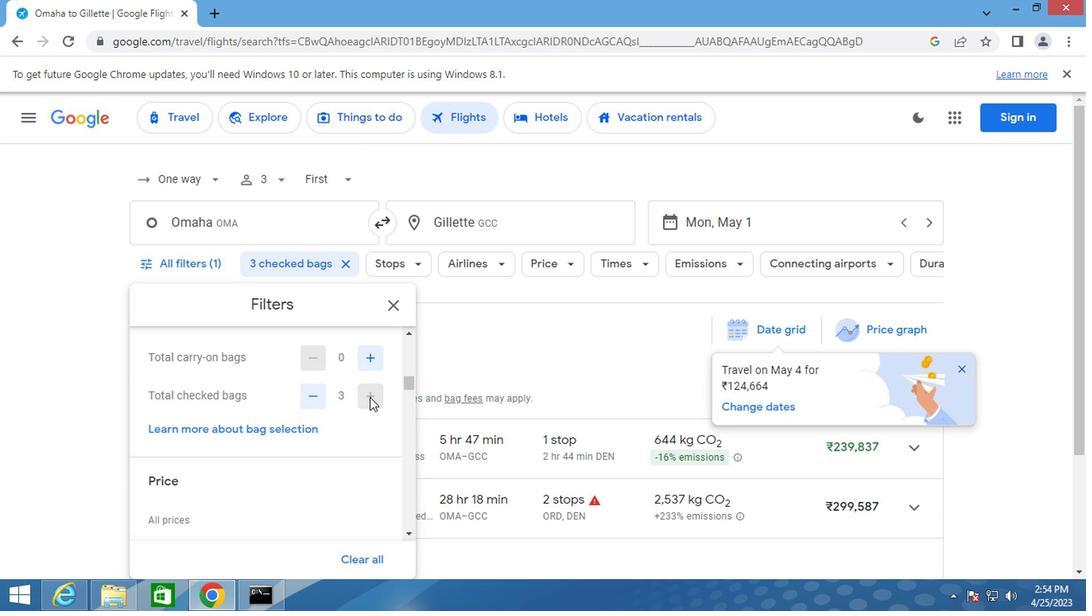 
Action: Mouse pressed left at (368, 396)
Screenshot: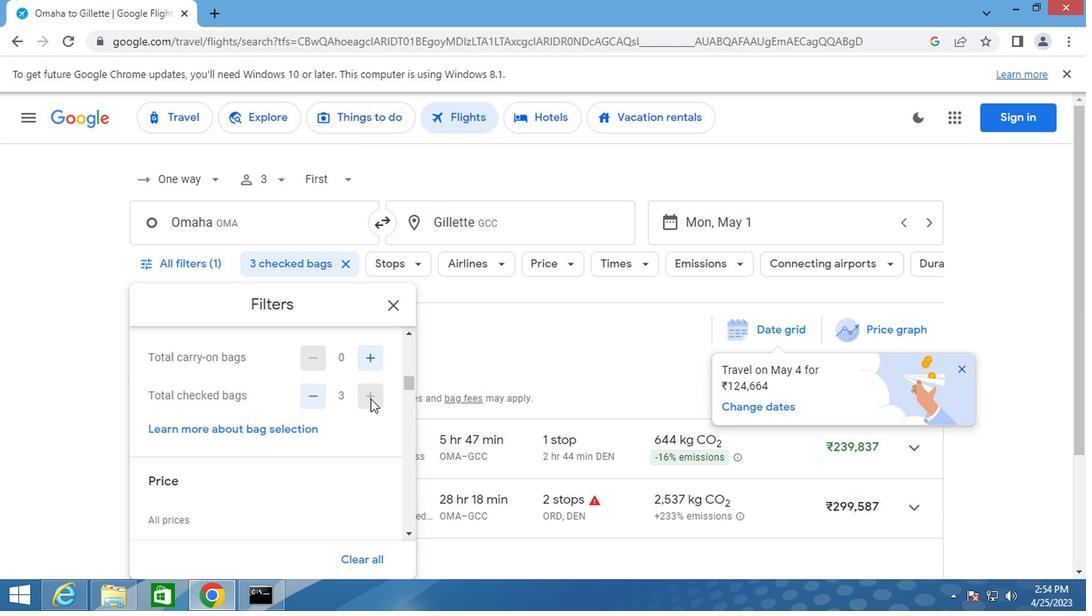 
Action: Mouse pressed left at (368, 396)
Screenshot: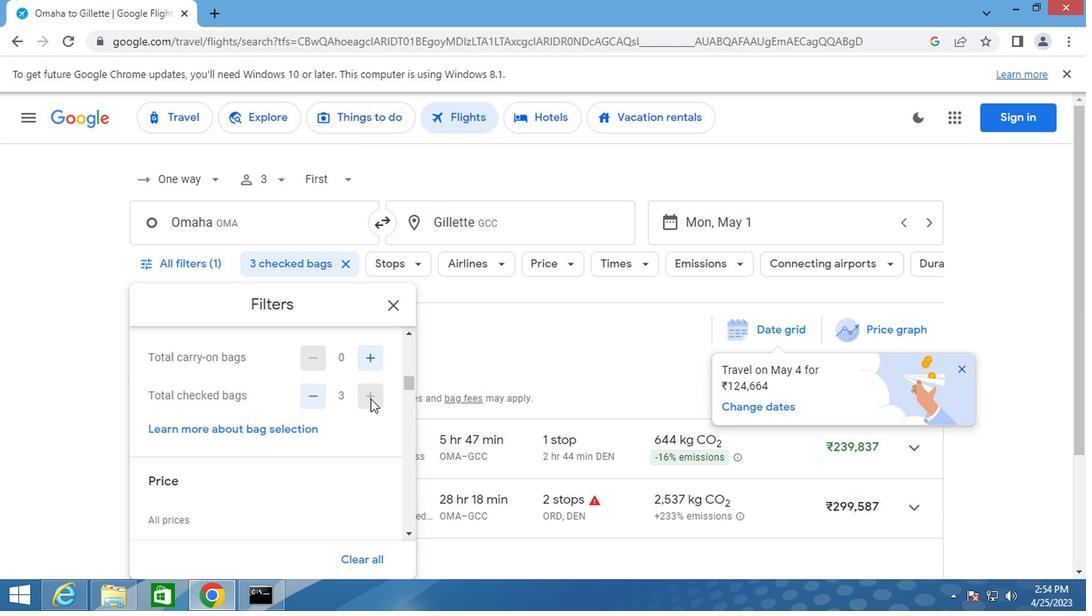 
Action: Mouse moved to (343, 407)
Screenshot: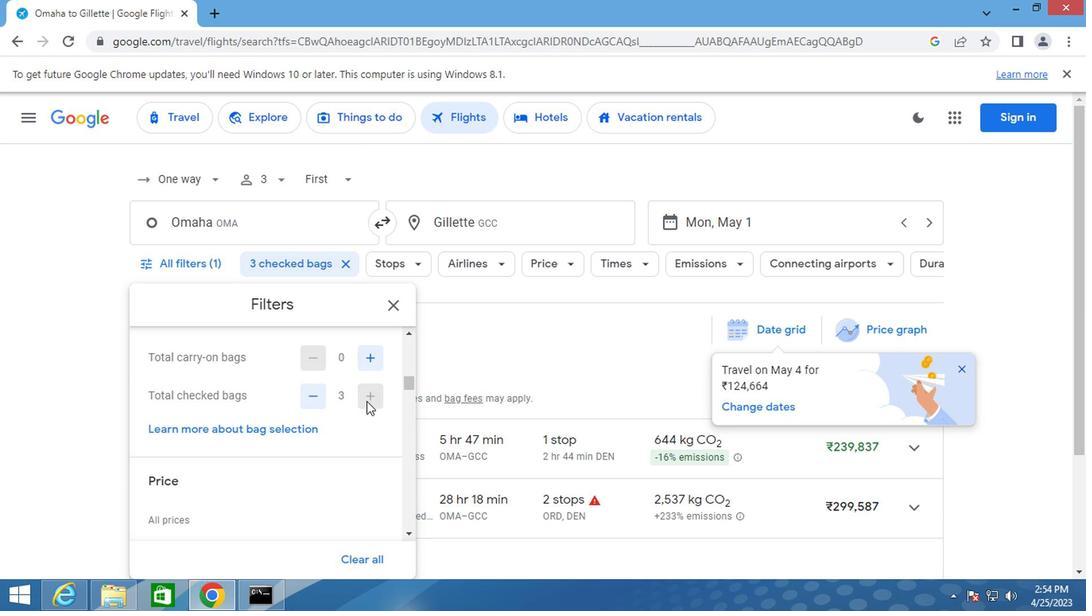 
Action: Mouse scrolled (343, 406) with delta (0, 0)
Screenshot: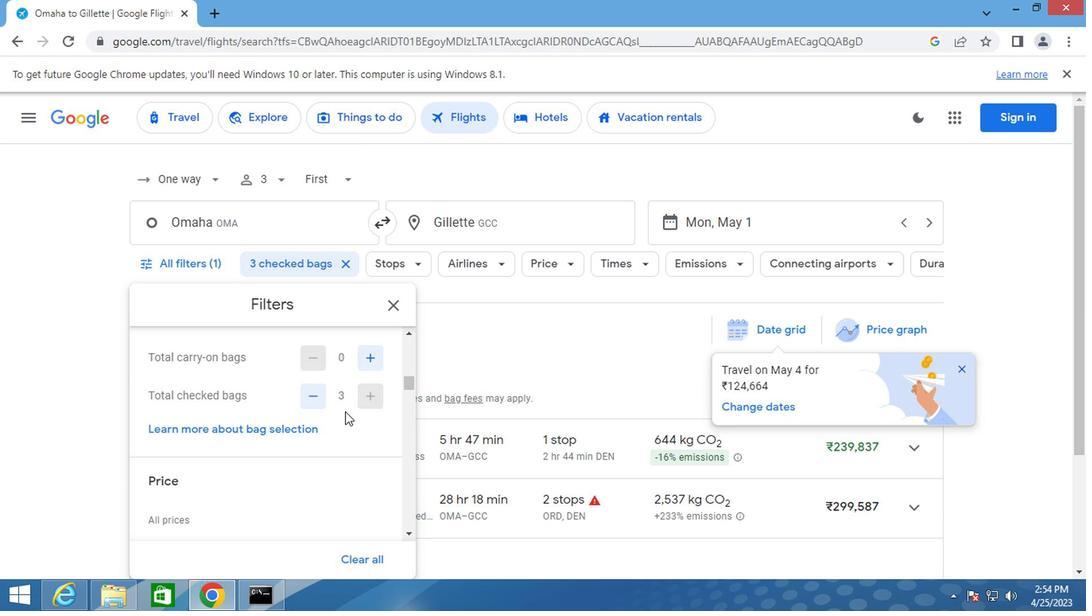 
Action: Mouse scrolled (343, 406) with delta (0, 0)
Screenshot: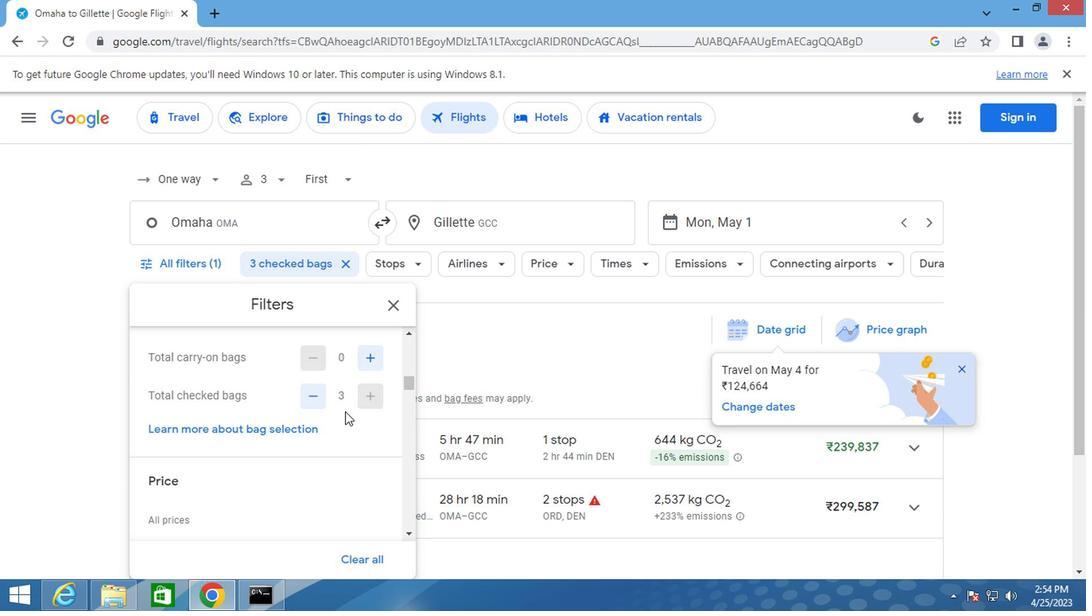 
Action: Mouse moved to (378, 388)
Screenshot: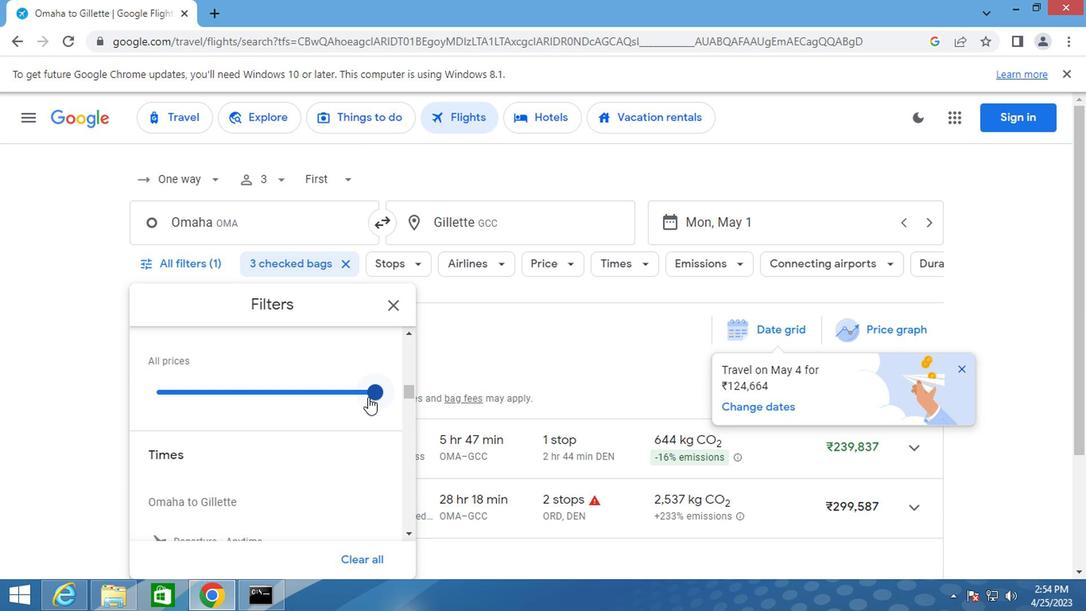 
Action: Mouse pressed left at (378, 388)
Screenshot: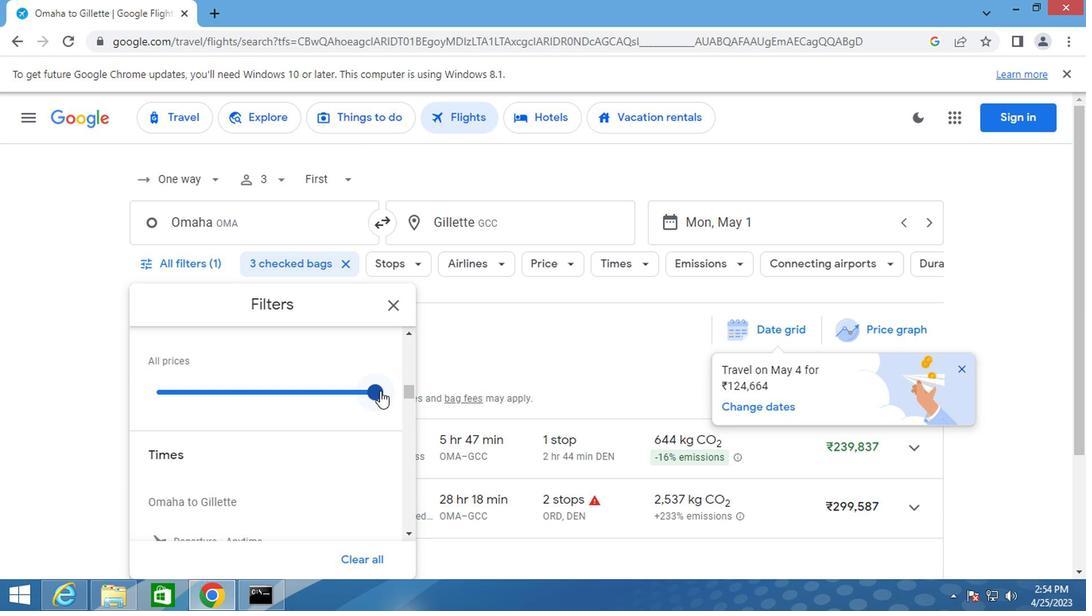 
Action: Mouse moved to (200, 420)
Screenshot: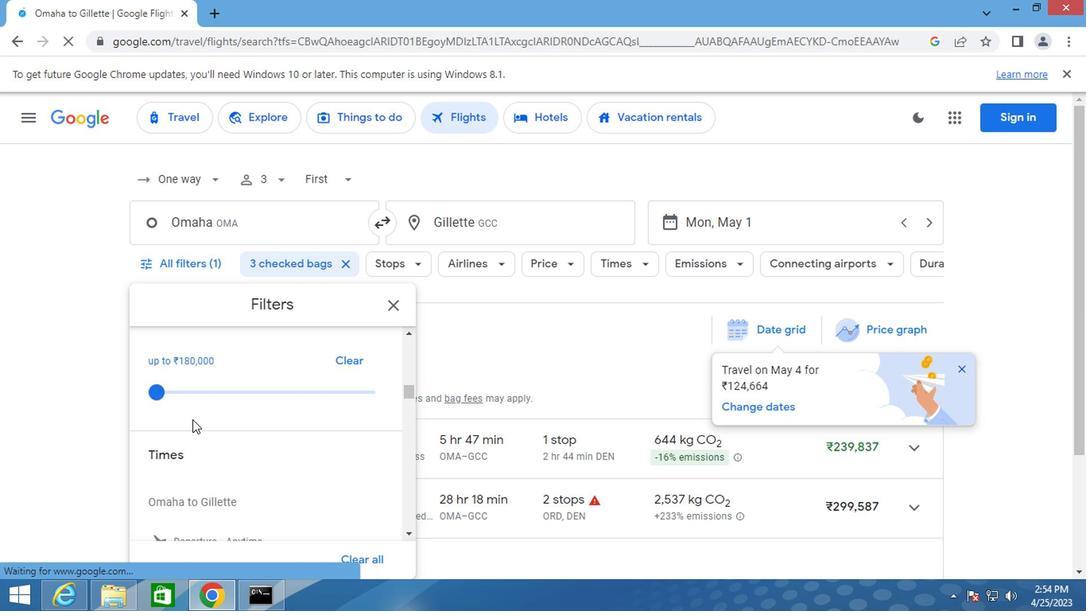 
Action: Mouse scrolled (200, 420) with delta (0, 0)
Screenshot: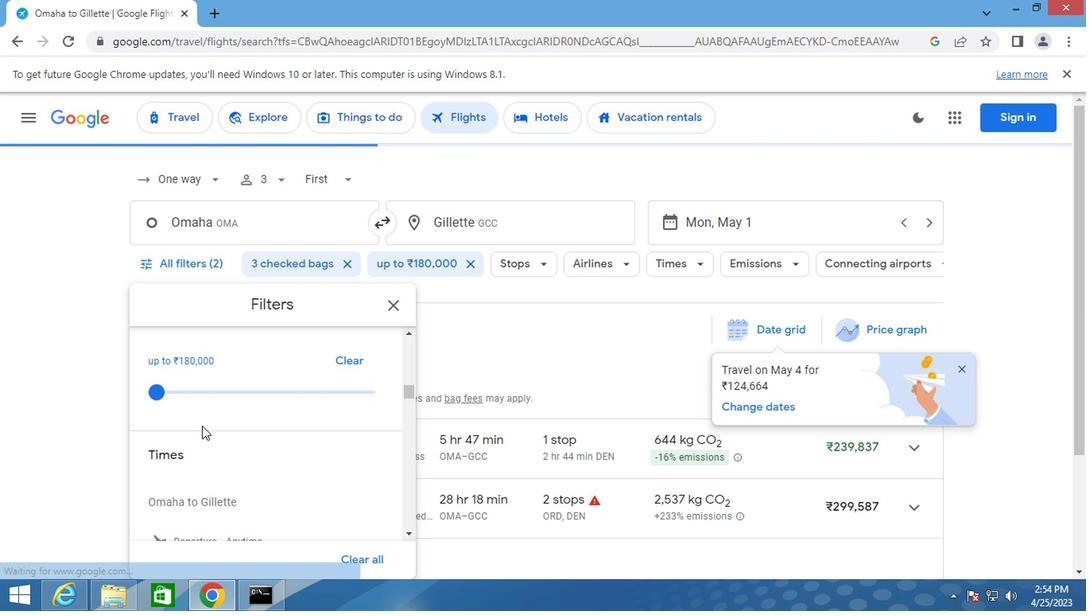 
Action: Mouse scrolled (200, 420) with delta (0, 0)
Screenshot: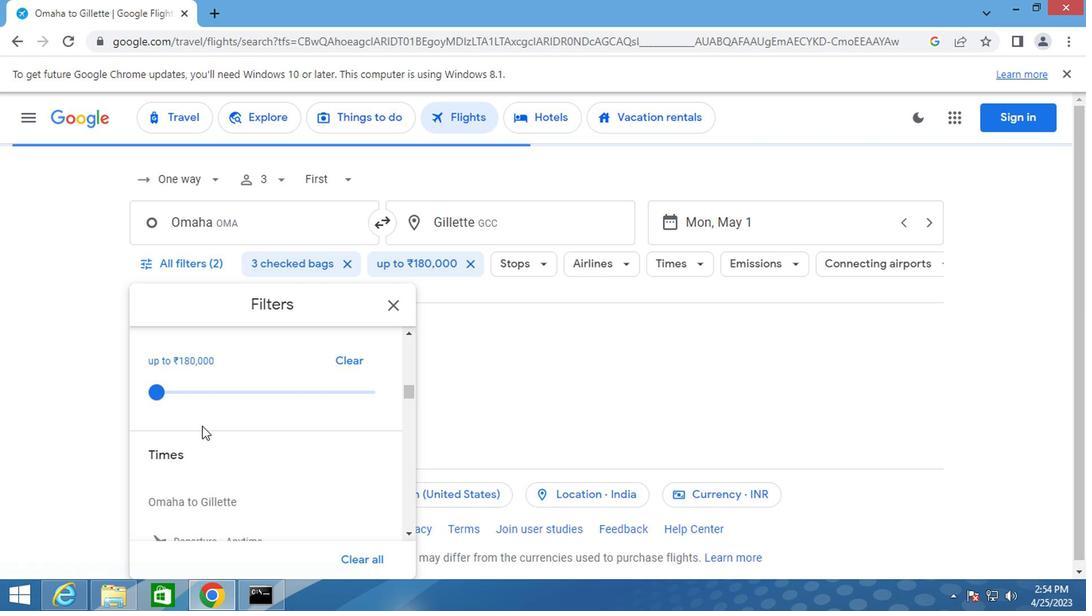 
Action: Mouse moved to (372, 413)
Screenshot: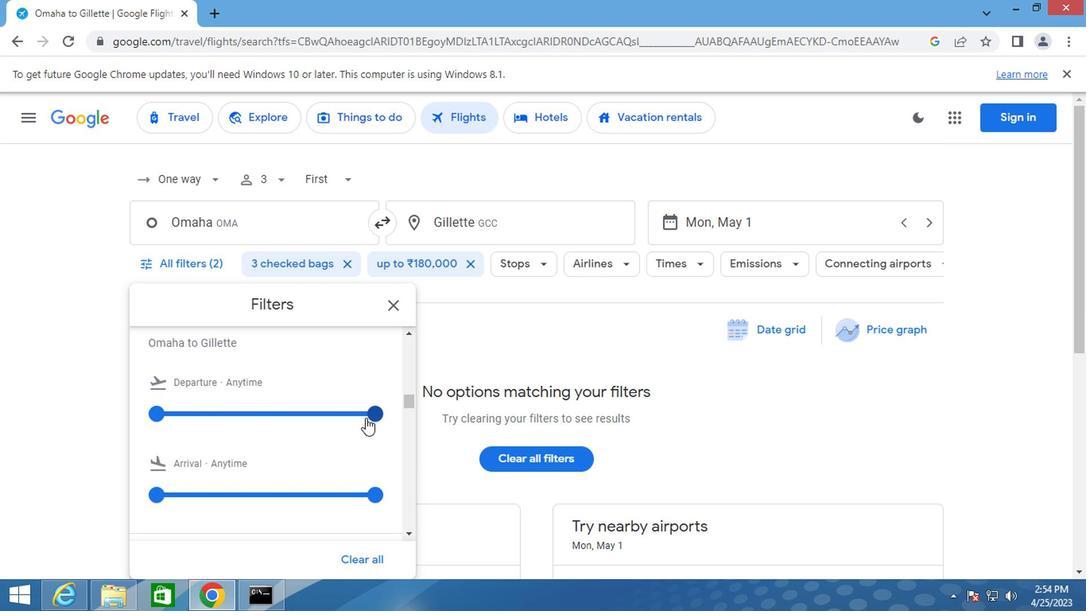 
Action: Mouse pressed left at (372, 413)
Screenshot: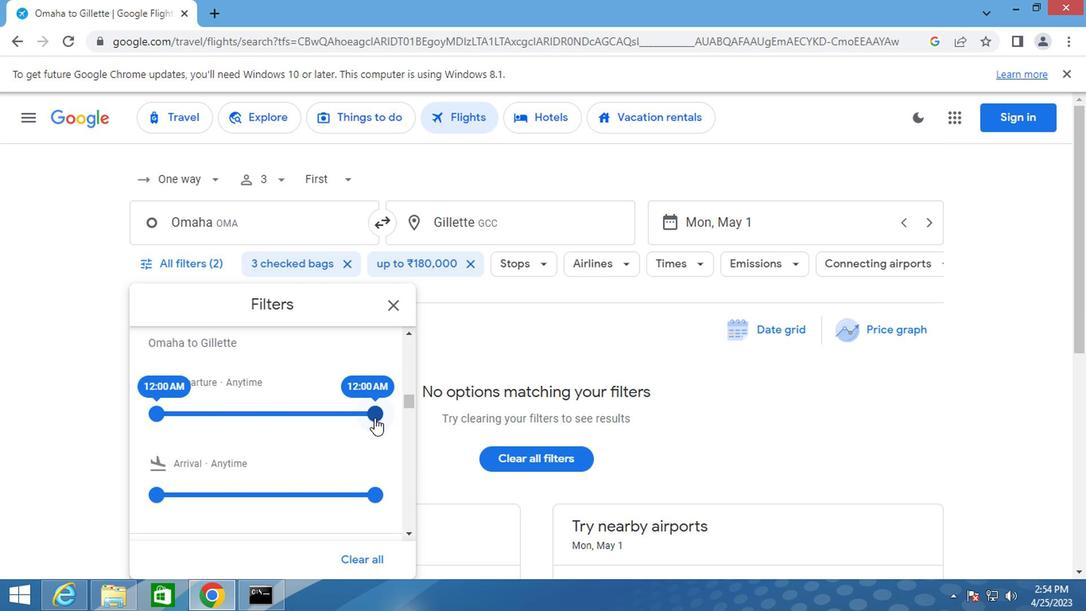 
Action: Mouse moved to (393, 302)
Screenshot: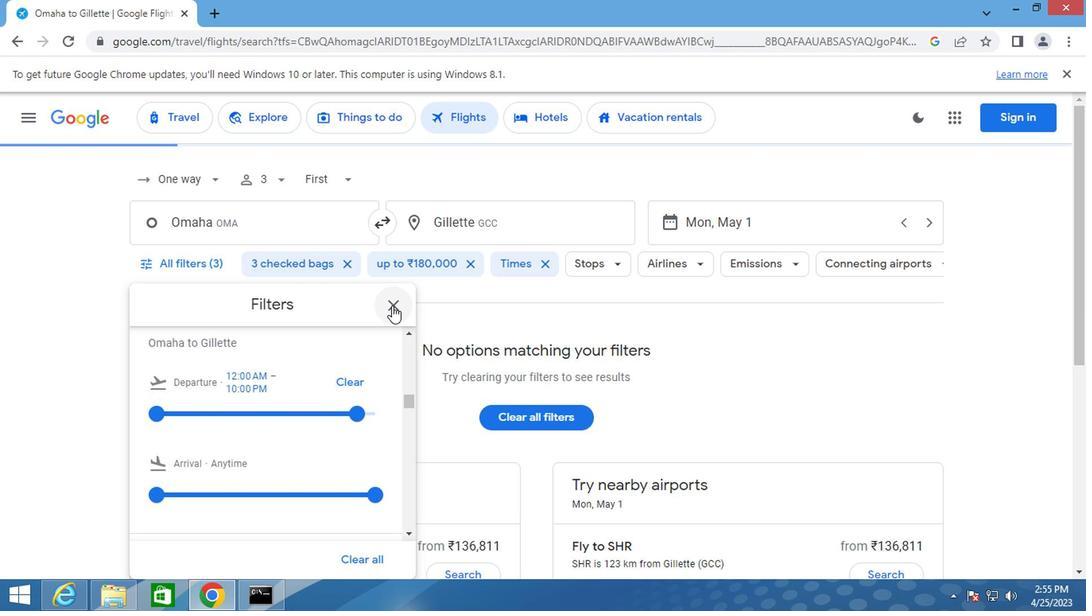 
Action: Mouse pressed left at (393, 302)
Screenshot: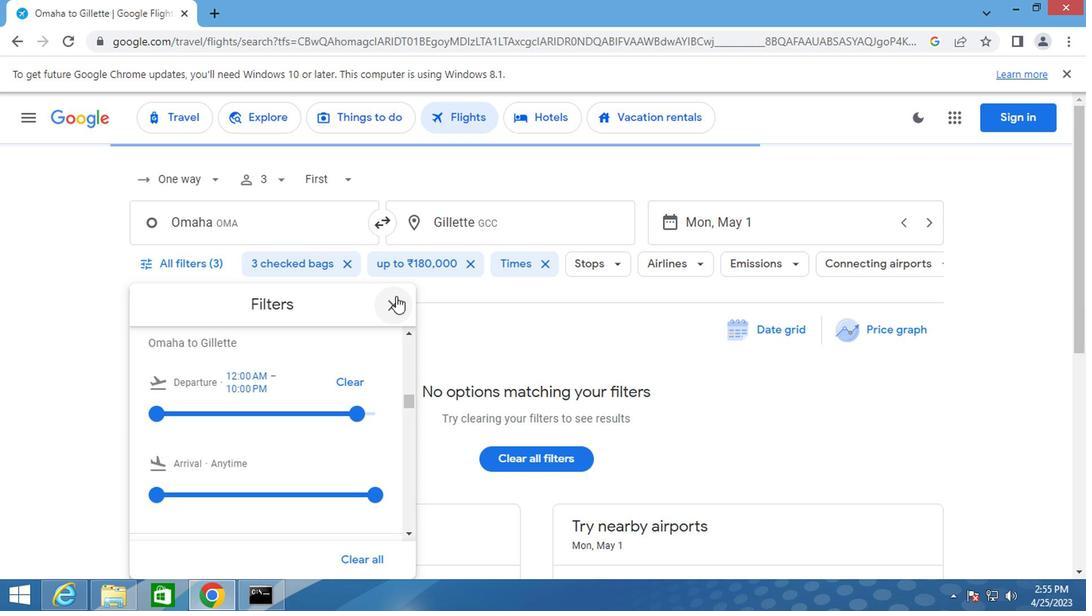 
Action: Key pressed <Key.f8>
Screenshot: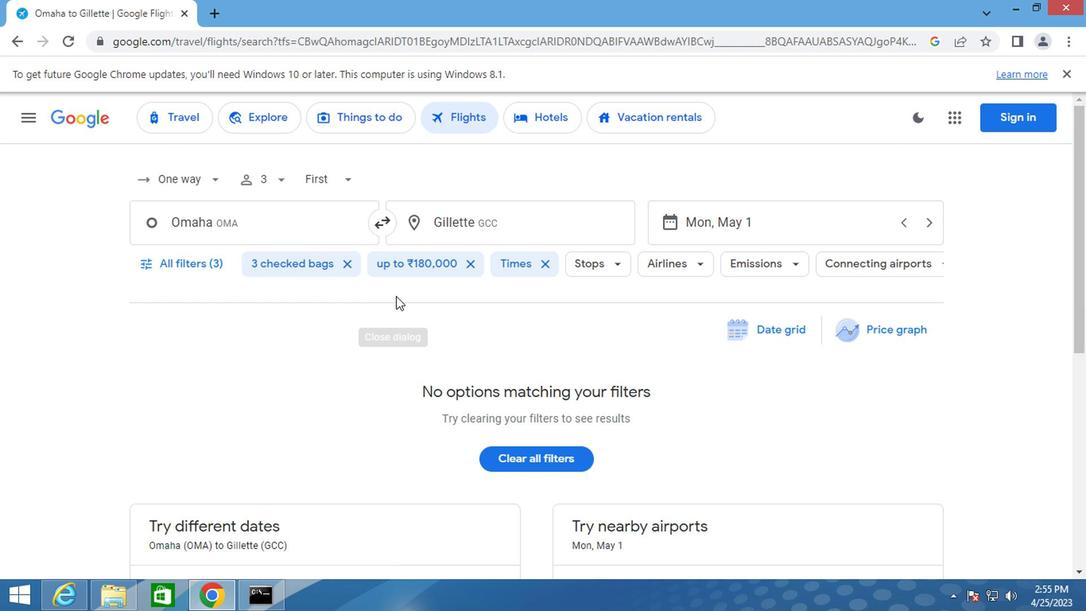 
